 Task: Send an email with the signature Hope Brown with the subject Congratulations on a promotion and the message Please let us know if you need any assistance with the travel arrangements. from softage.8@softage.net to softage.1@softage.net and move the email from Sent Items to the folder Grocery lists
Action: Mouse moved to (63, 143)
Screenshot: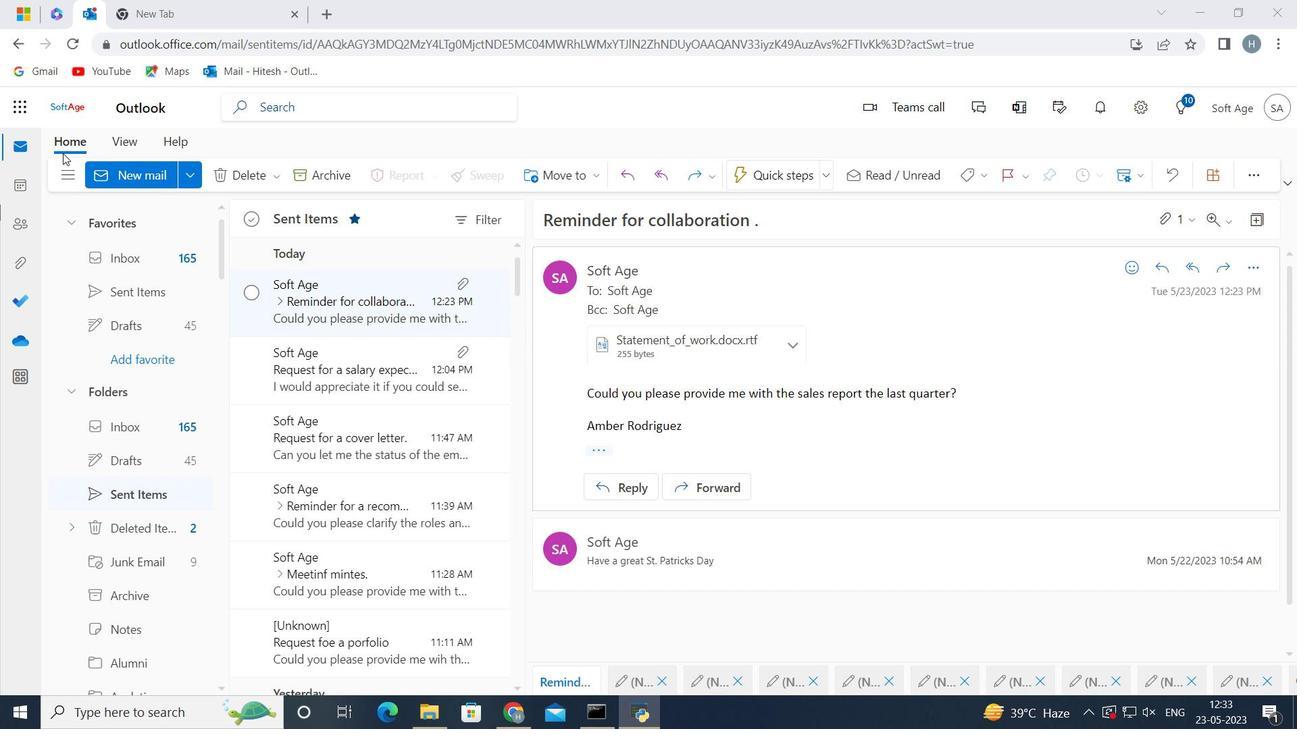 
Action: Mouse pressed left at (63, 143)
Screenshot: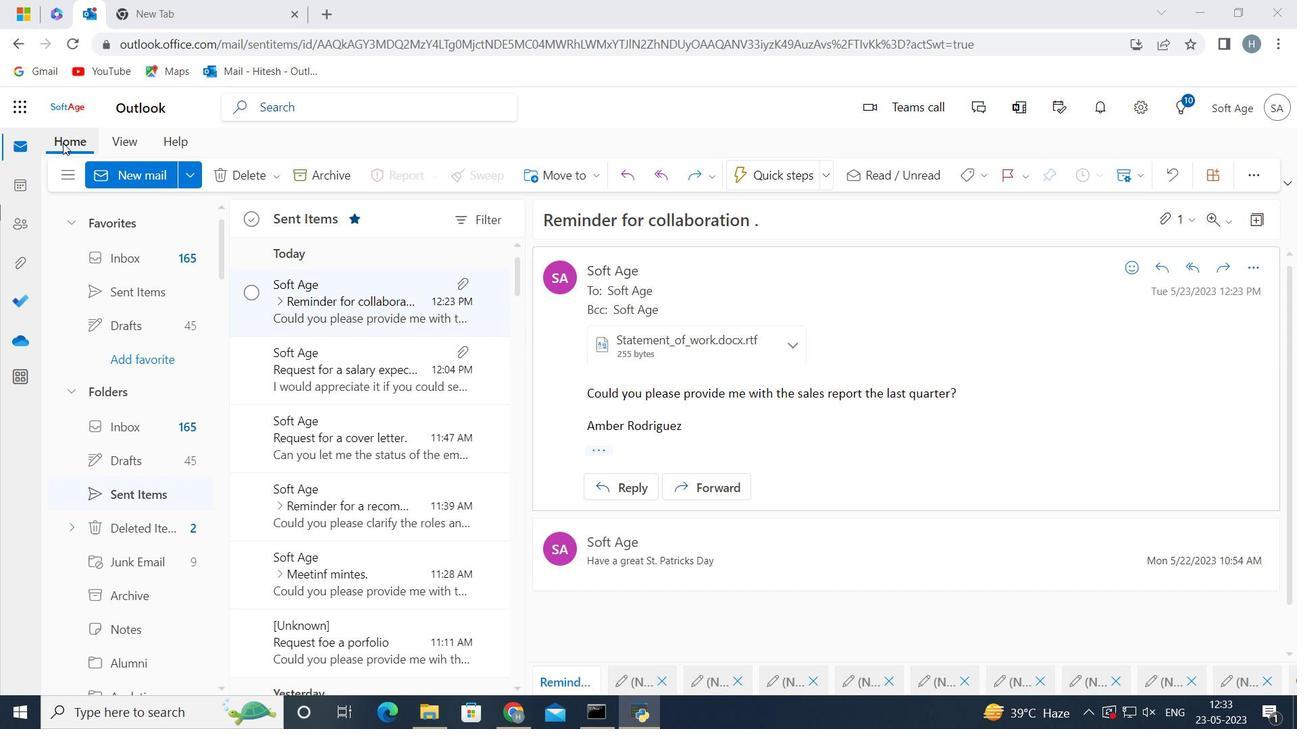 
Action: Mouse moved to (137, 176)
Screenshot: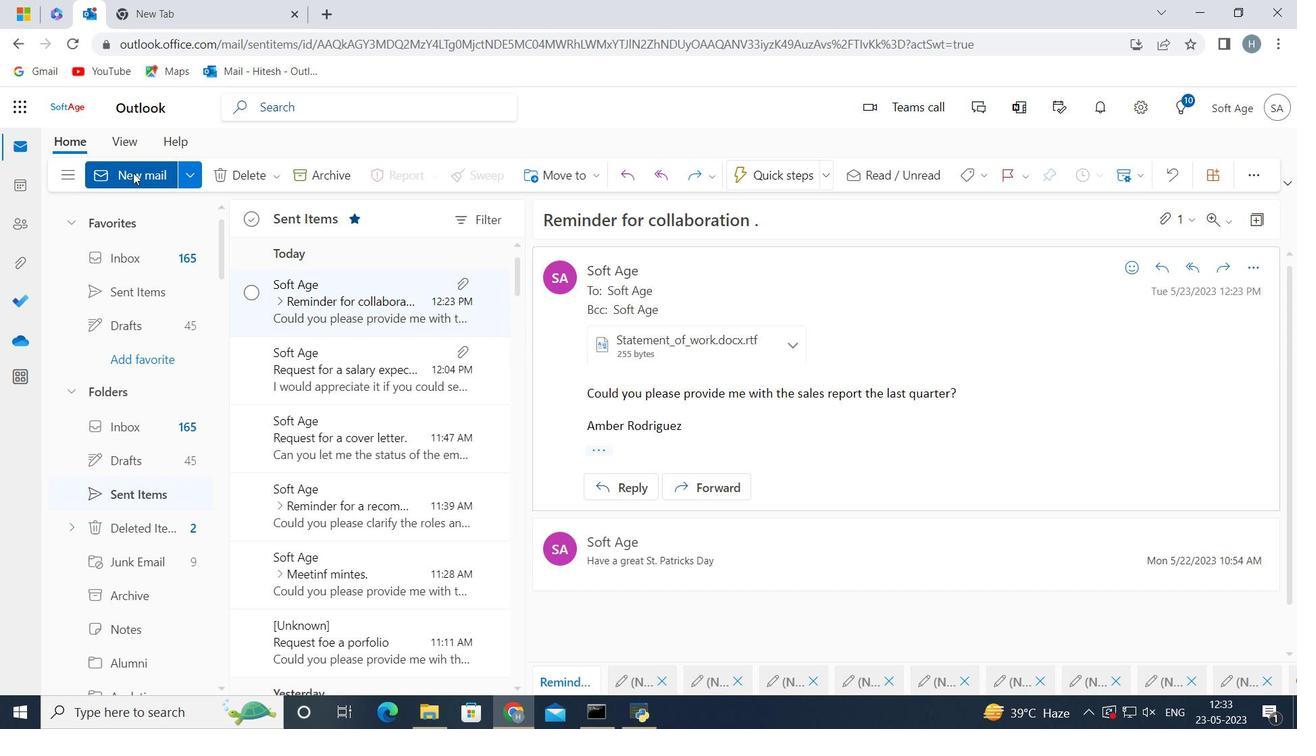 
Action: Mouse pressed left at (137, 176)
Screenshot: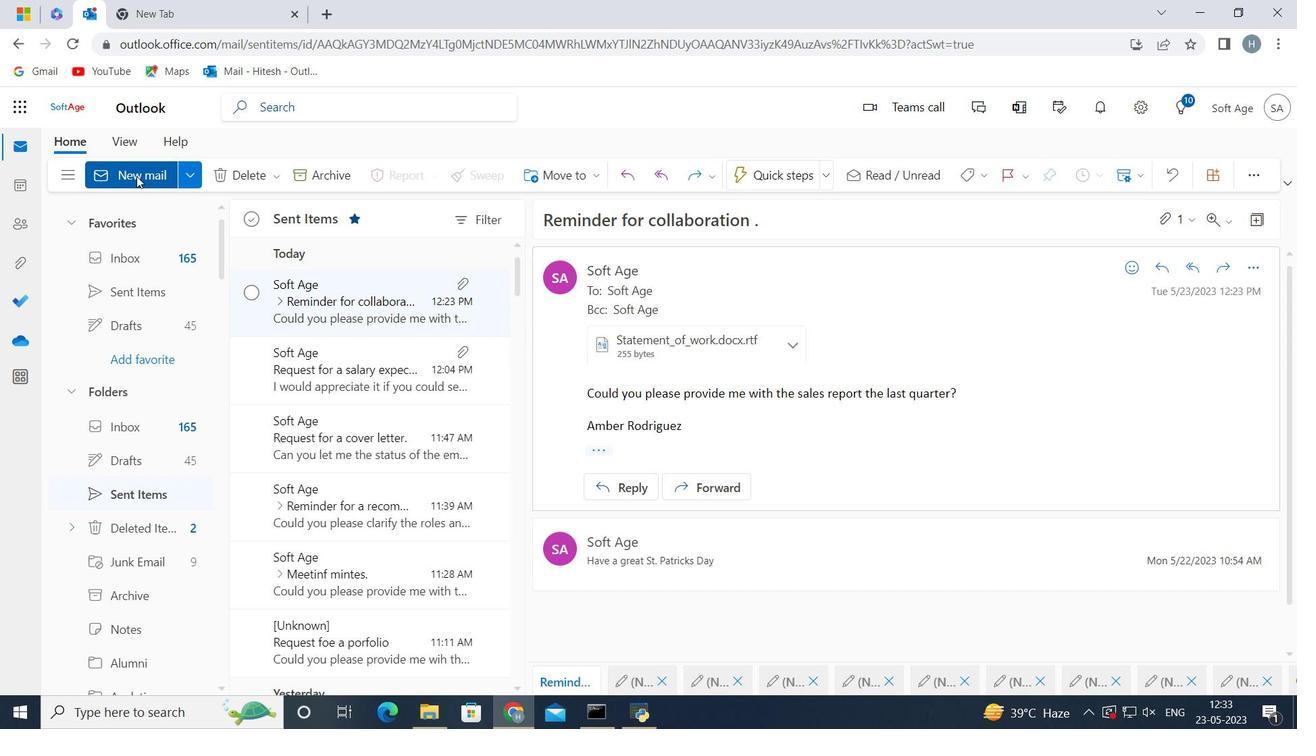 
Action: Mouse moved to (1046, 183)
Screenshot: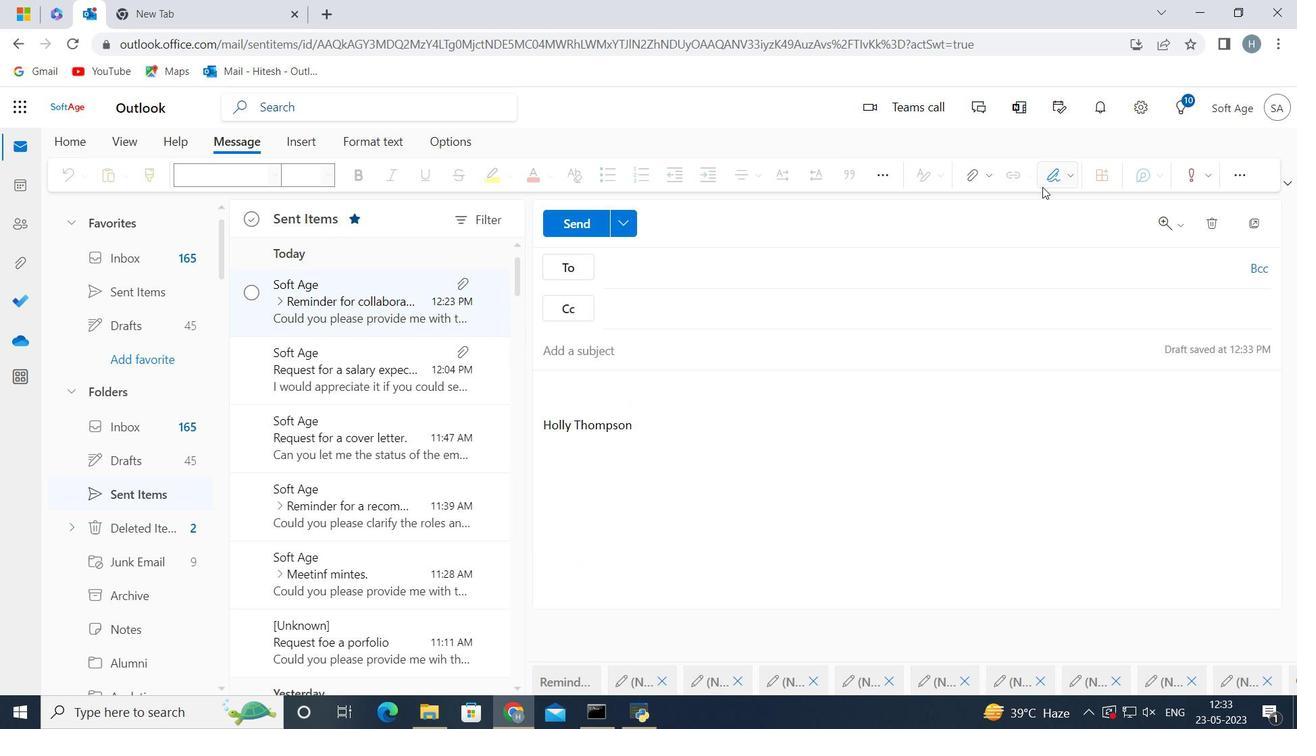 
Action: Mouse pressed left at (1046, 183)
Screenshot: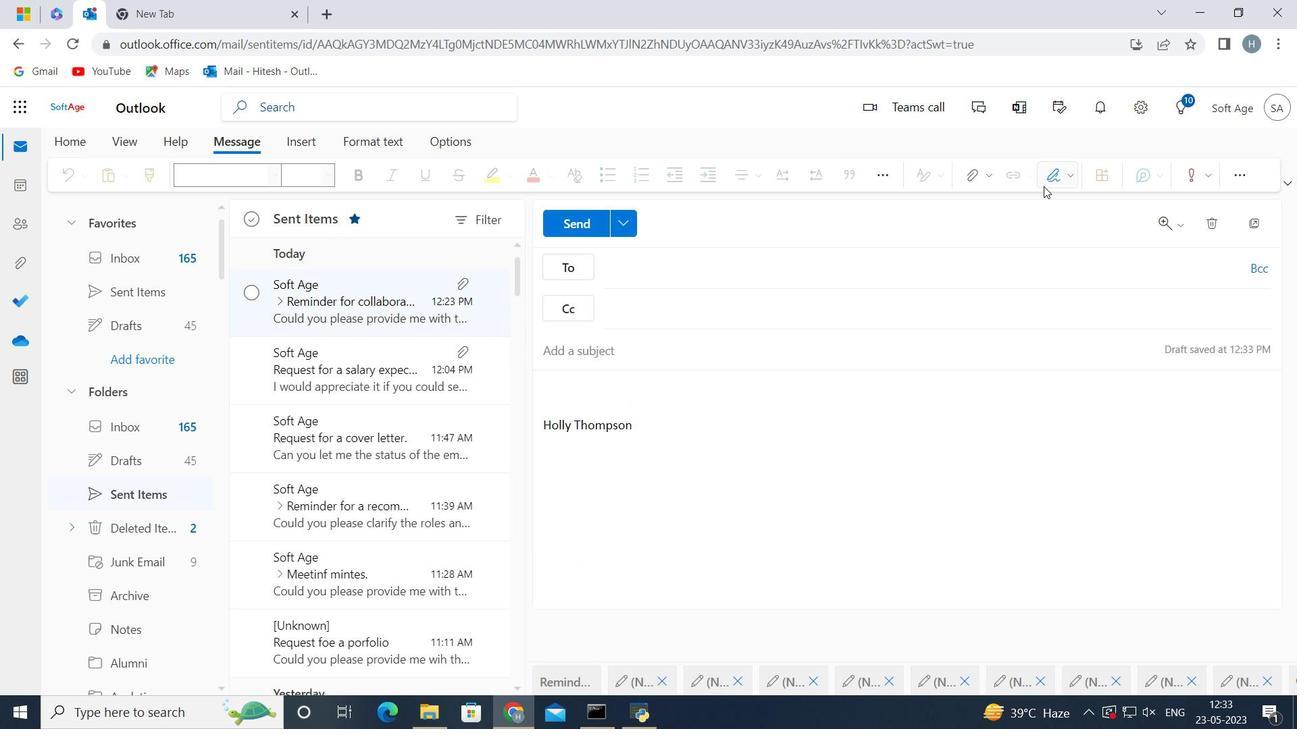 
Action: Mouse moved to (990, 243)
Screenshot: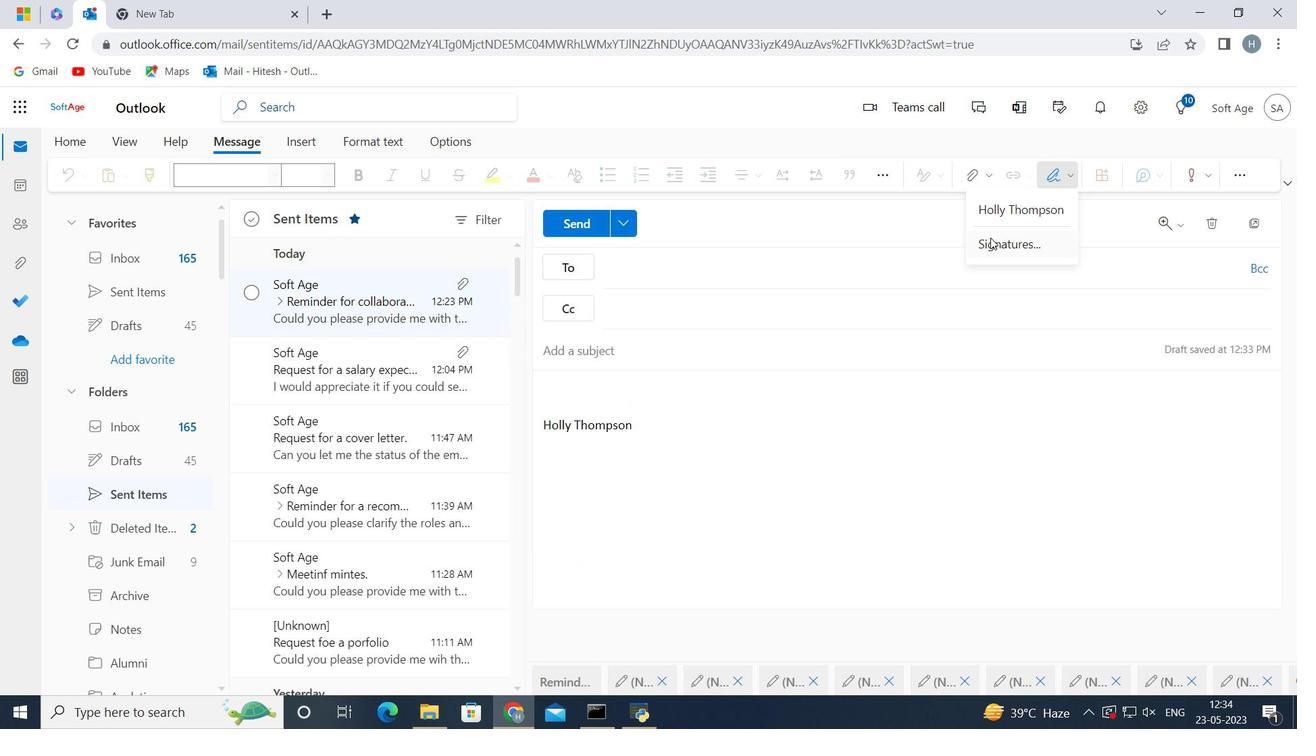 
Action: Mouse pressed left at (990, 243)
Screenshot: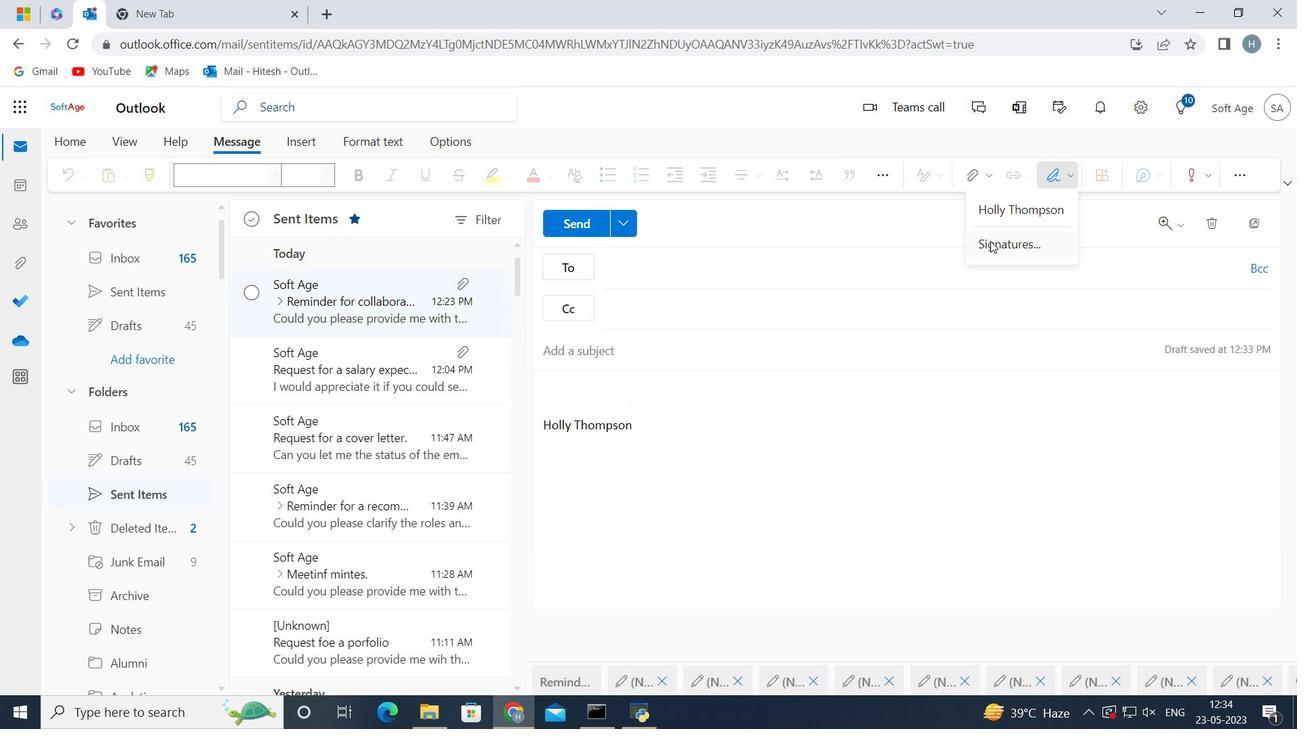 
Action: Mouse moved to (966, 314)
Screenshot: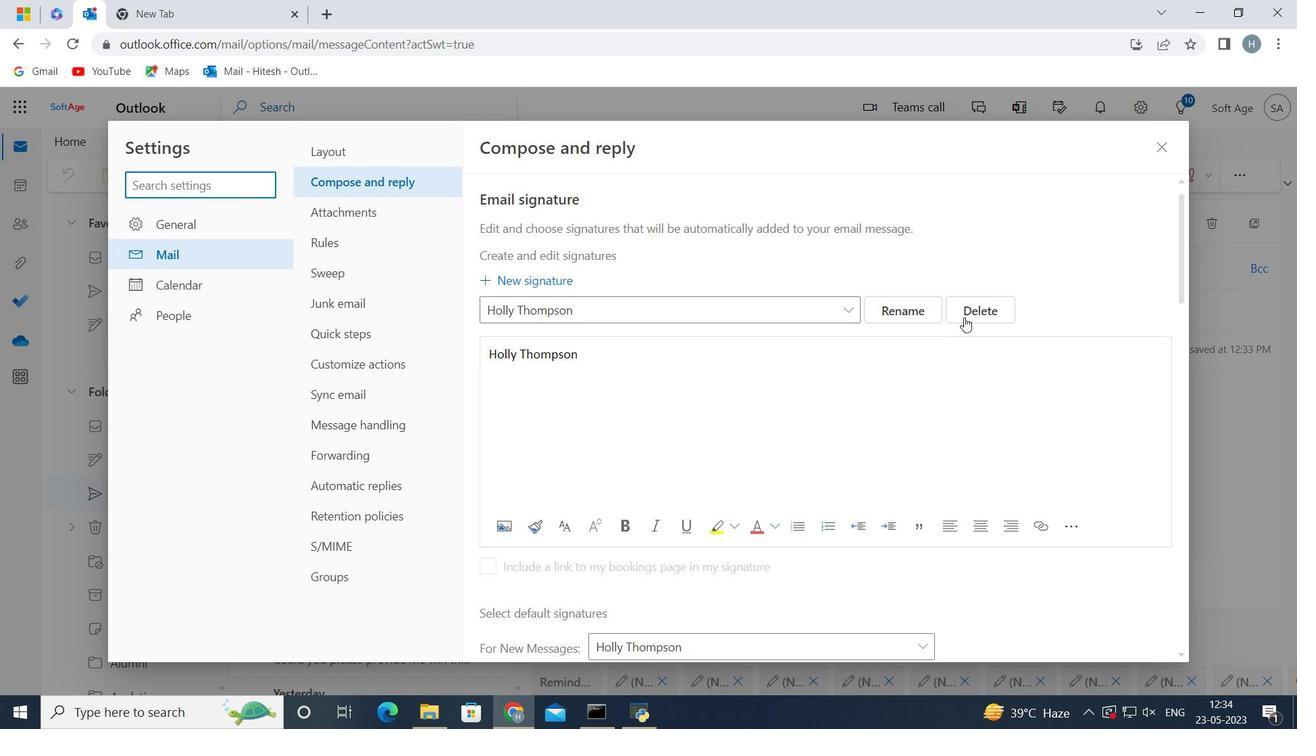 
Action: Mouse pressed left at (966, 314)
Screenshot: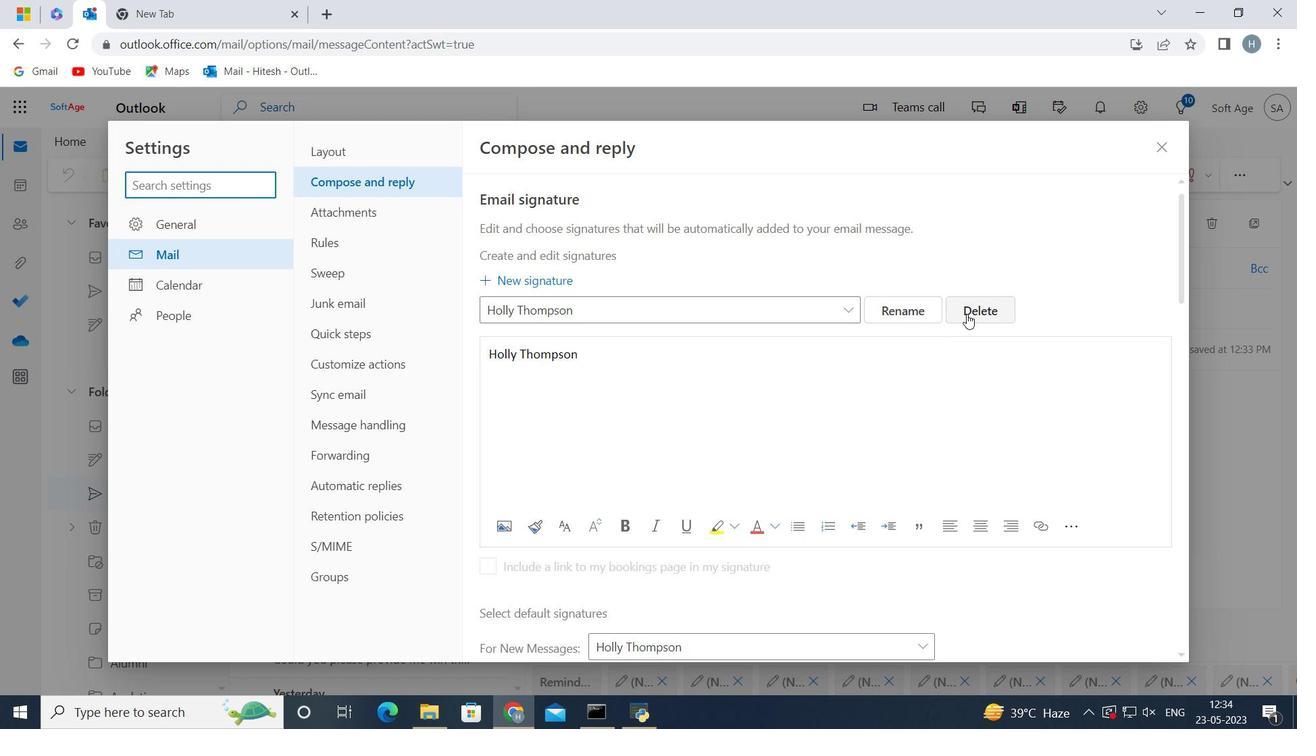 
Action: Mouse moved to (861, 308)
Screenshot: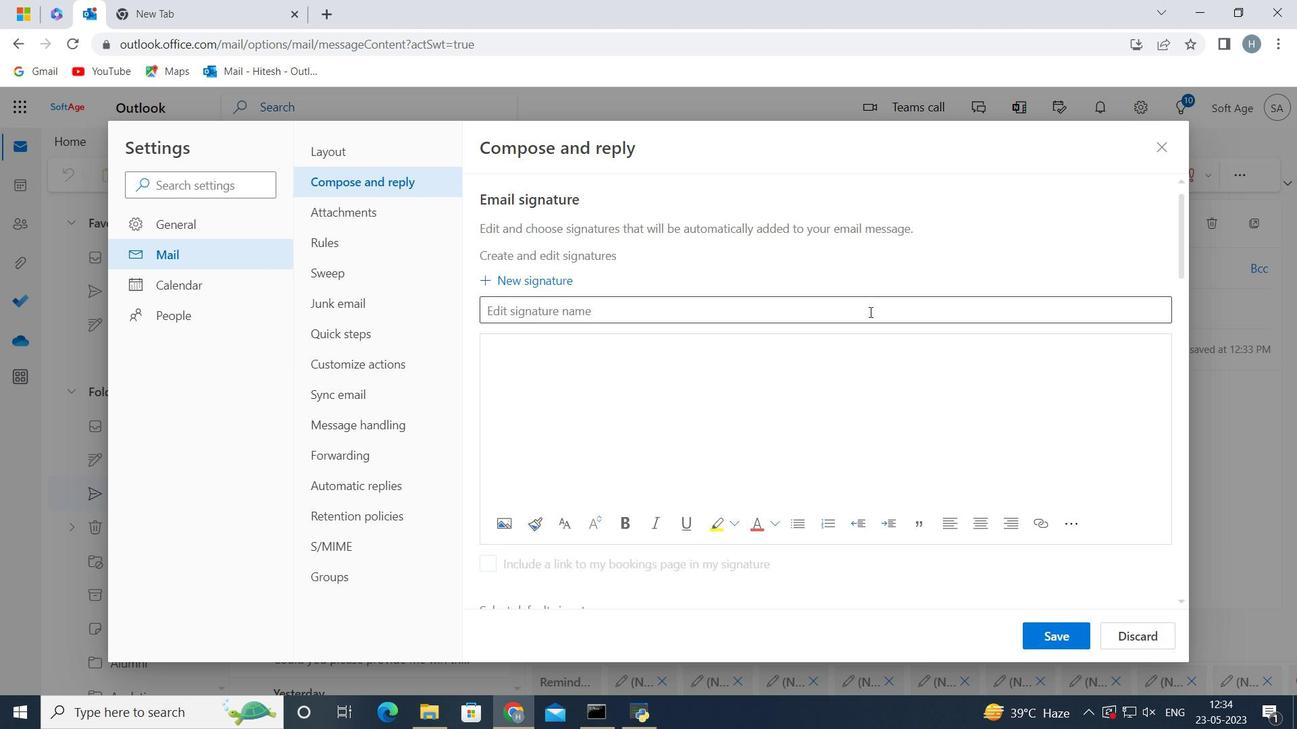 
Action: Mouse pressed left at (861, 308)
Screenshot: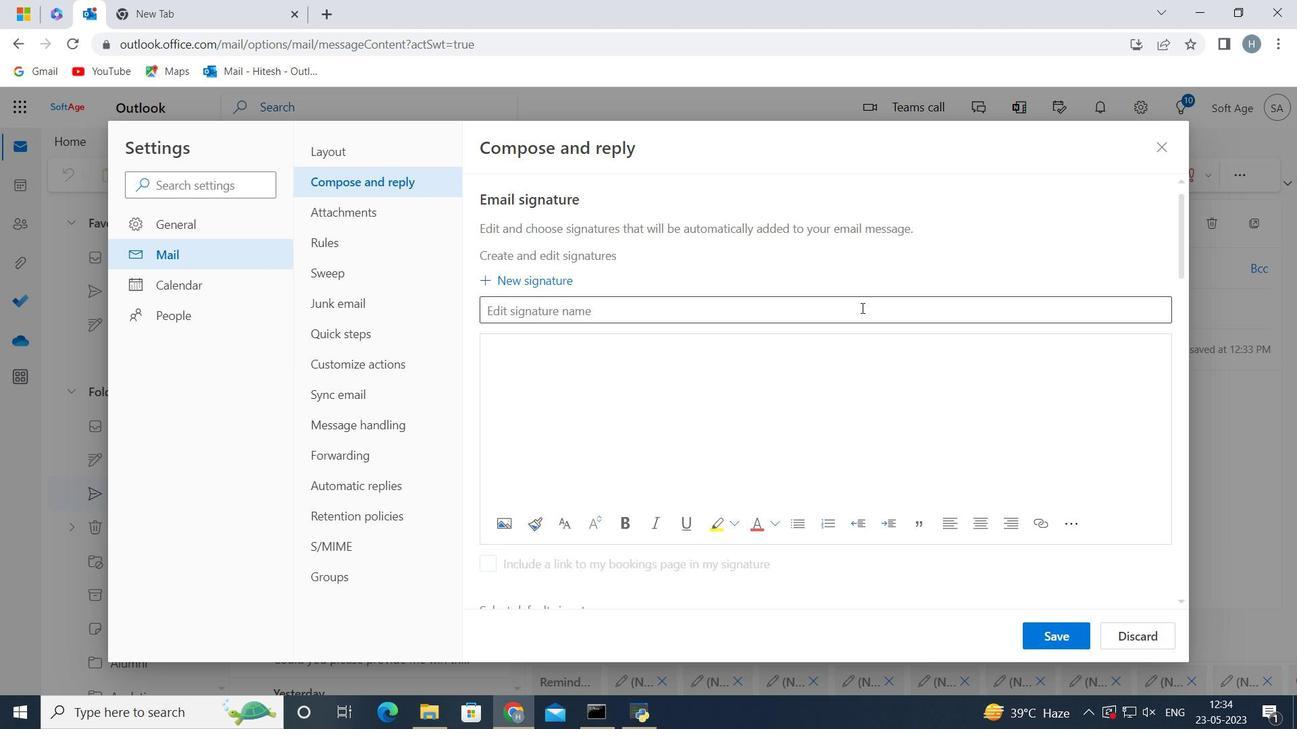 
Action: Key pressed <Key.shift><Key.shift>Hope<Key.space><Key.shift><Key.shift>BROWN<Key.space>
Screenshot: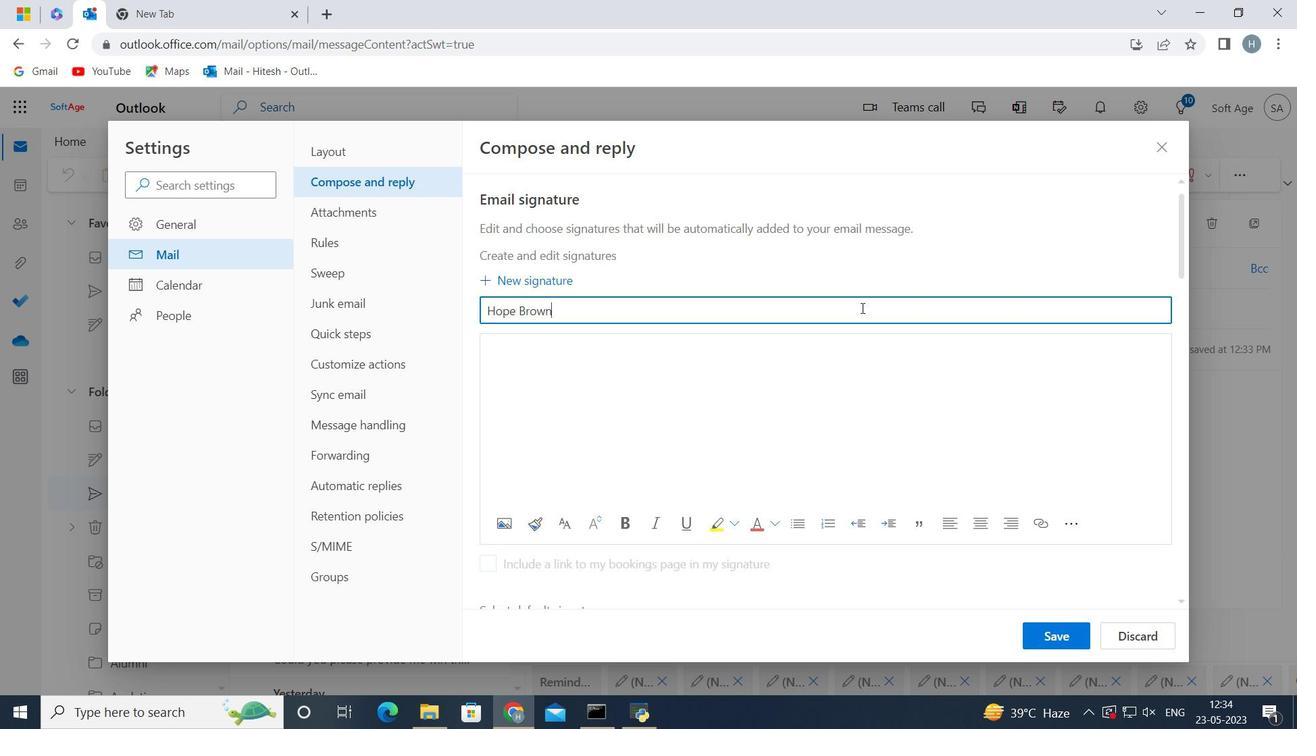 
Action: Mouse moved to (454, 375)
Screenshot: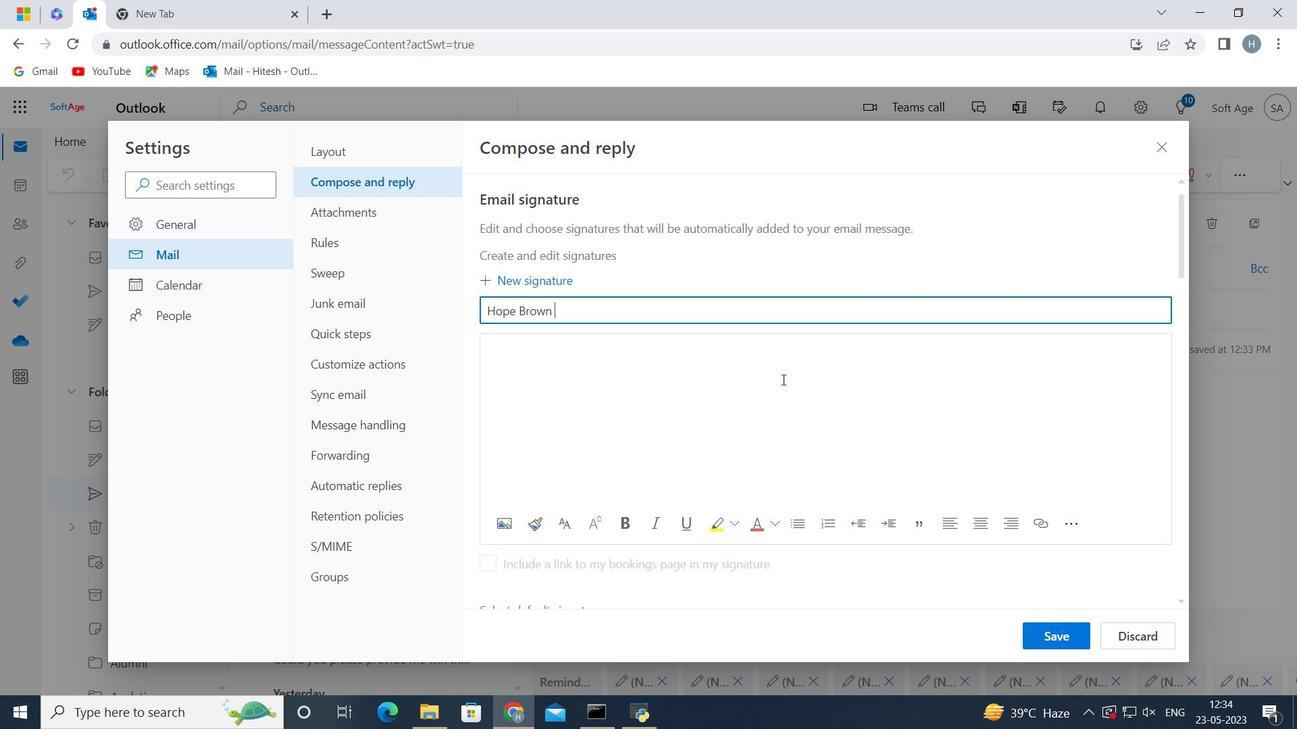 
Action: Mouse pressed left at (454, 375)
Screenshot: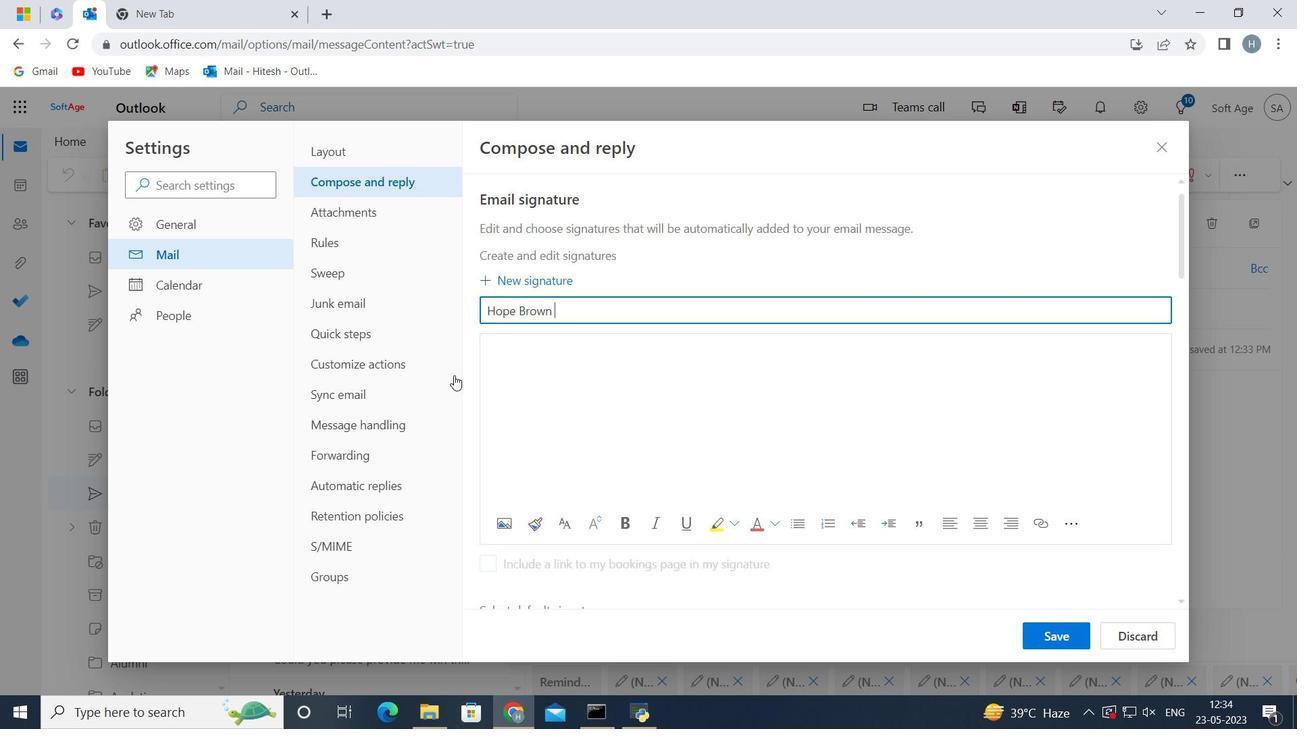 
Action: Mouse moved to (549, 368)
Screenshot: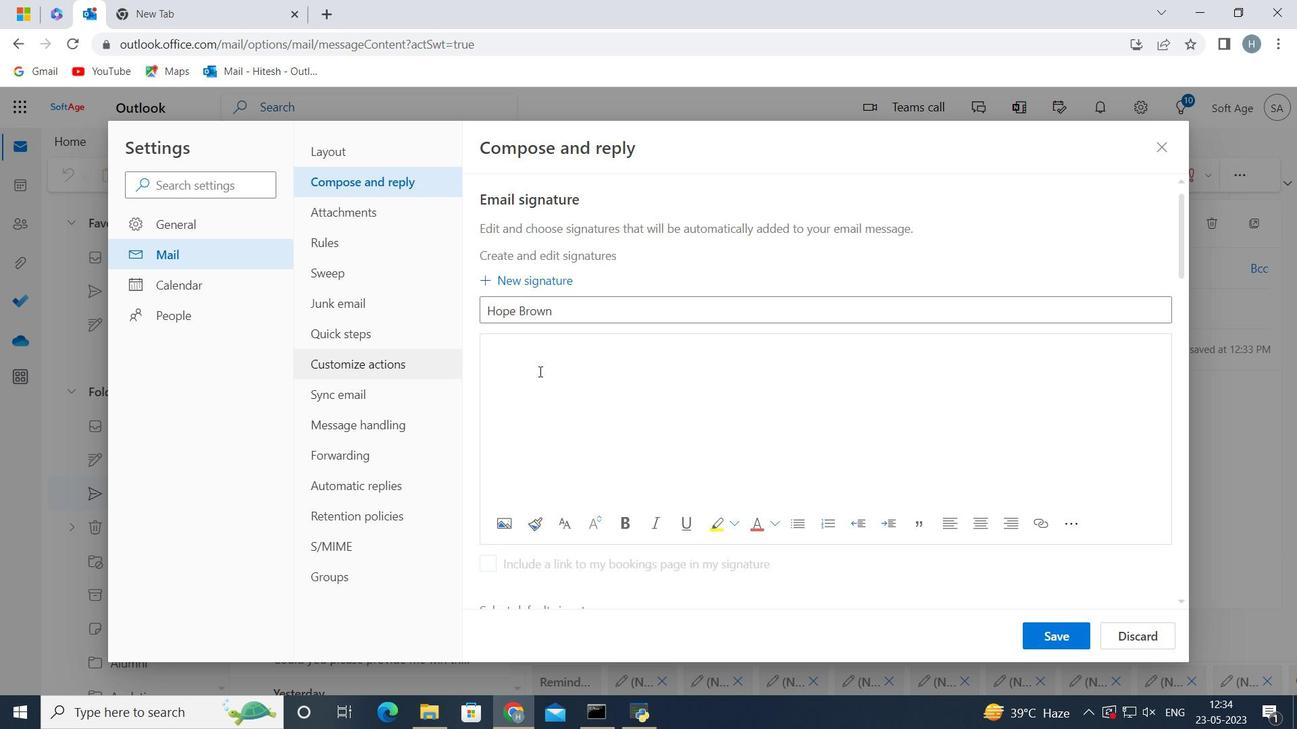 
Action: Mouse pressed left at (549, 368)
Screenshot: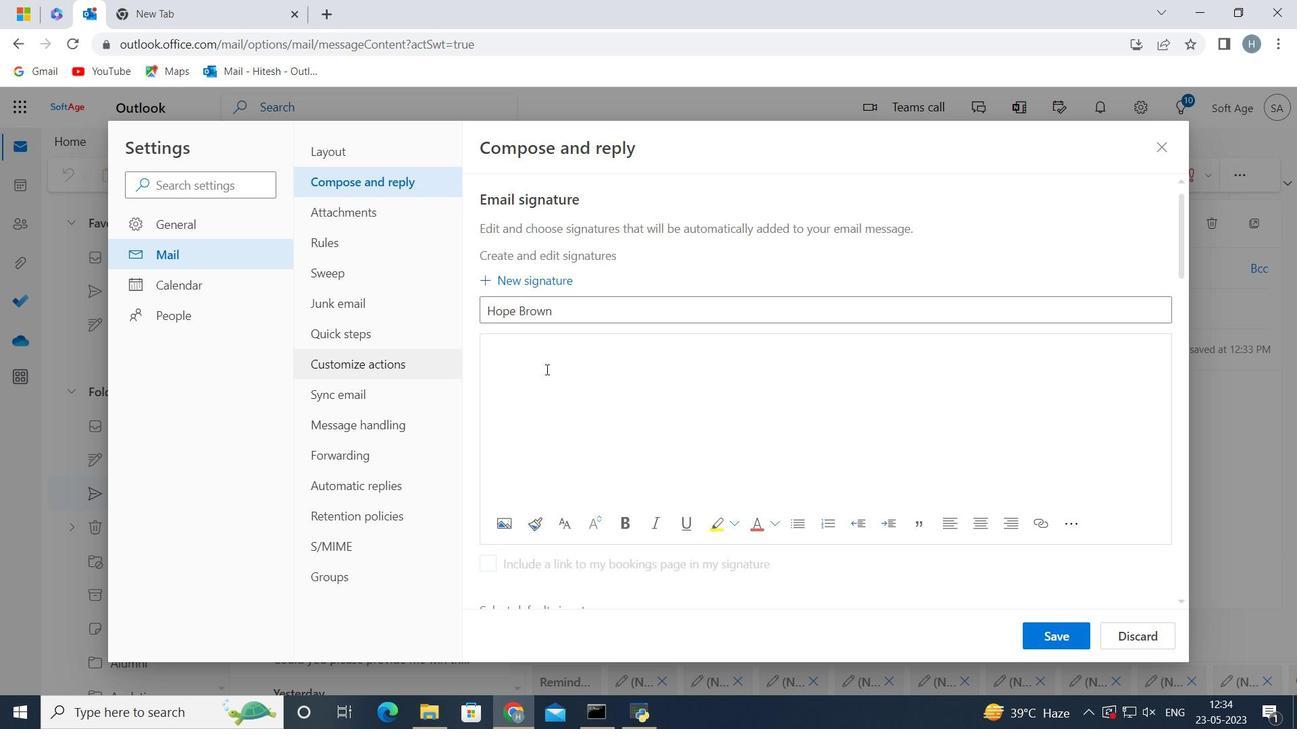 
Action: Mouse moved to (731, 445)
Screenshot: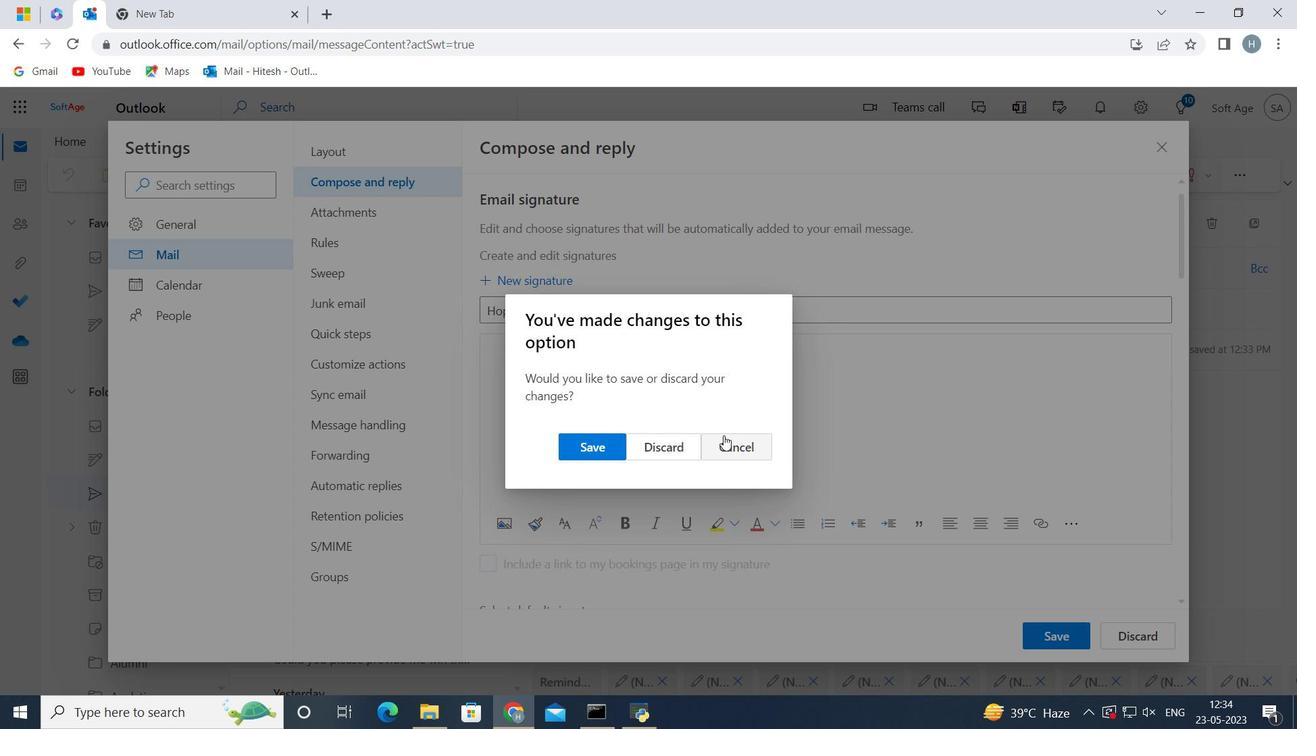 
Action: Mouse pressed left at (731, 445)
Screenshot: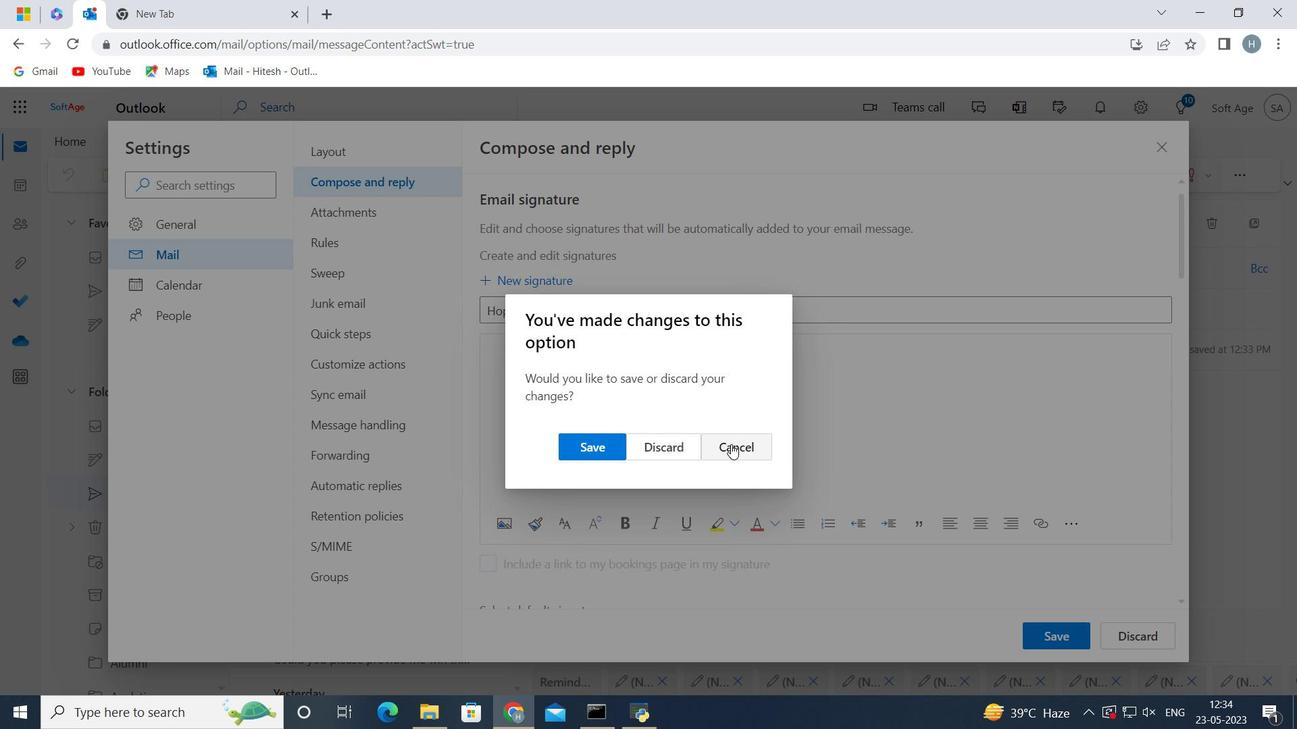 
Action: Mouse moved to (652, 383)
Screenshot: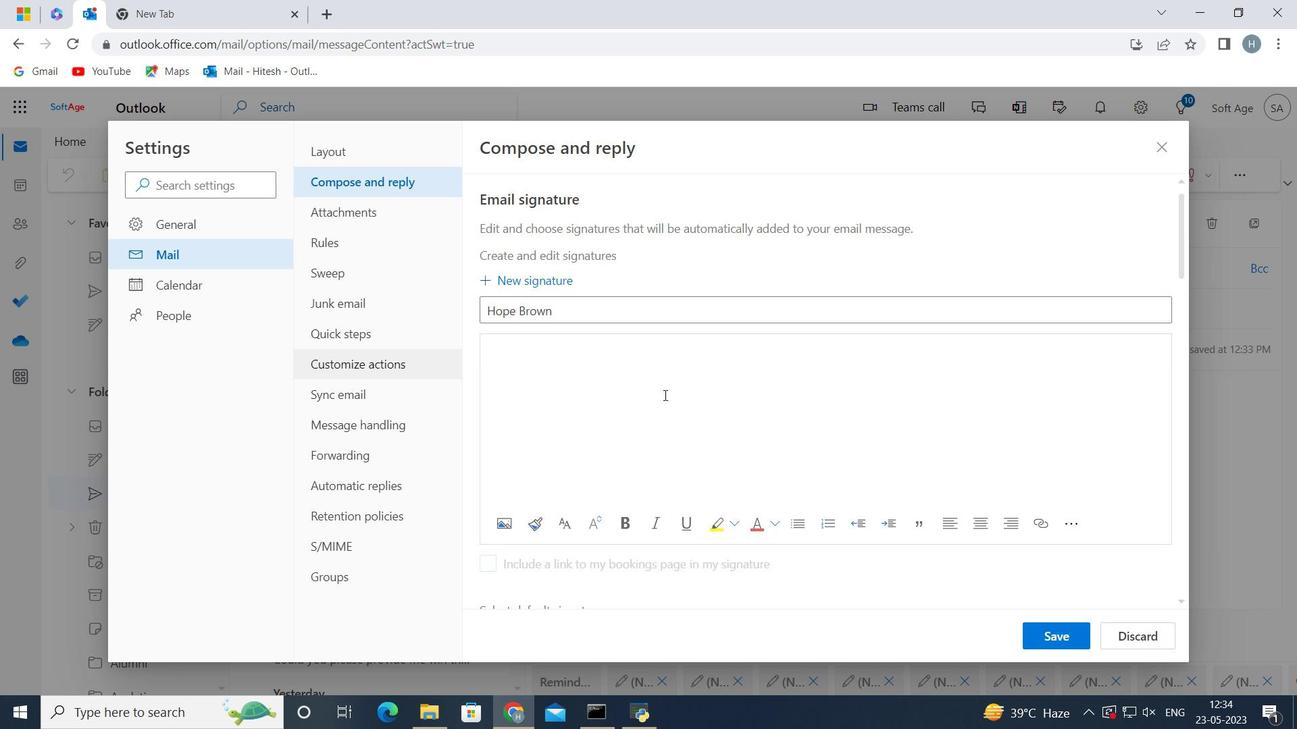 
Action: Mouse pressed left at (652, 383)
Screenshot: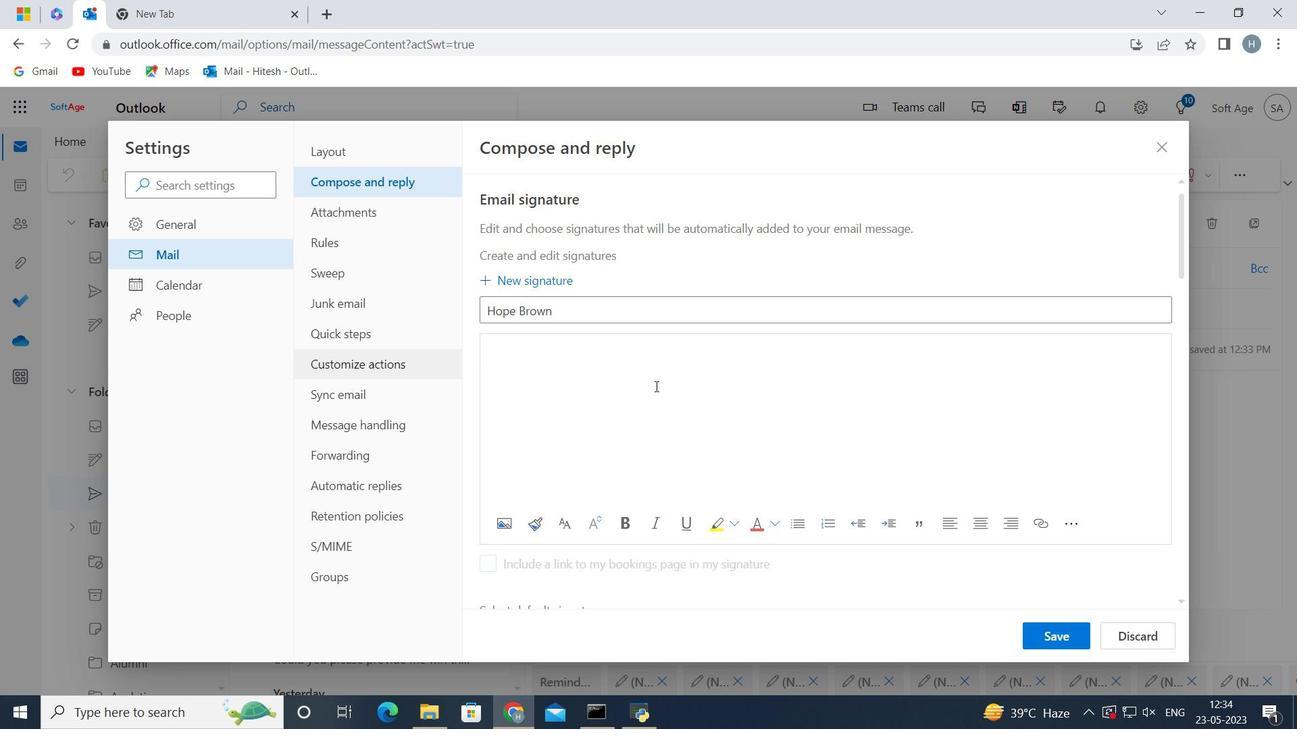 
Action: Key pressed <Key.shift>Hope<Key.space><Key.shift>Brown<Key.space>
Screenshot: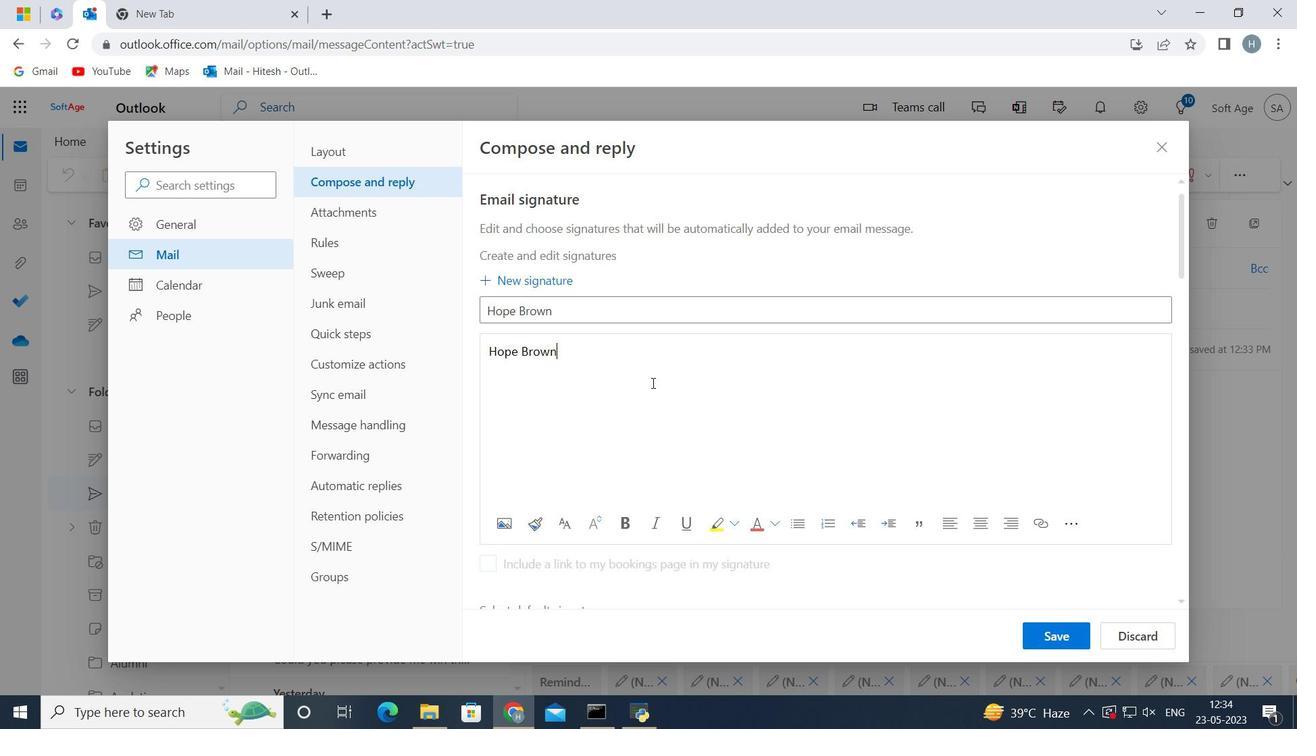 
Action: Mouse moved to (1048, 633)
Screenshot: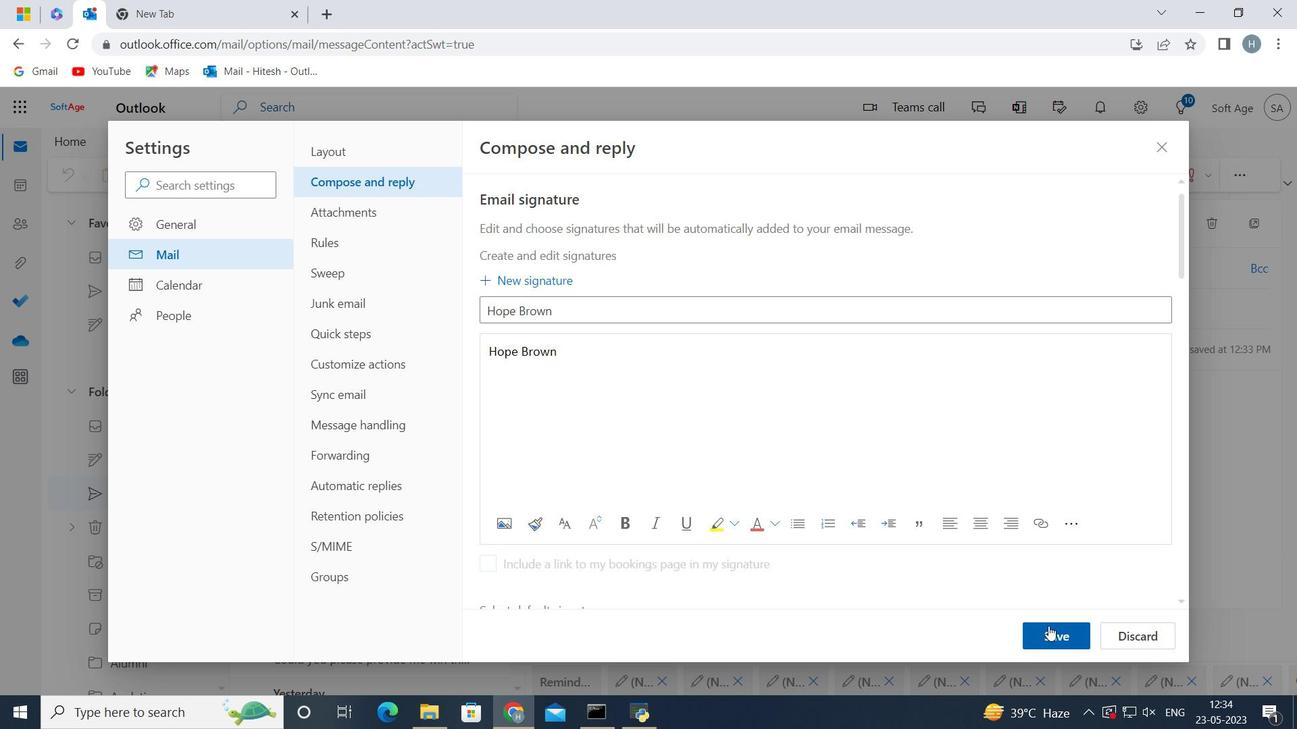 
Action: Mouse pressed left at (1048, 633)
Screenshot: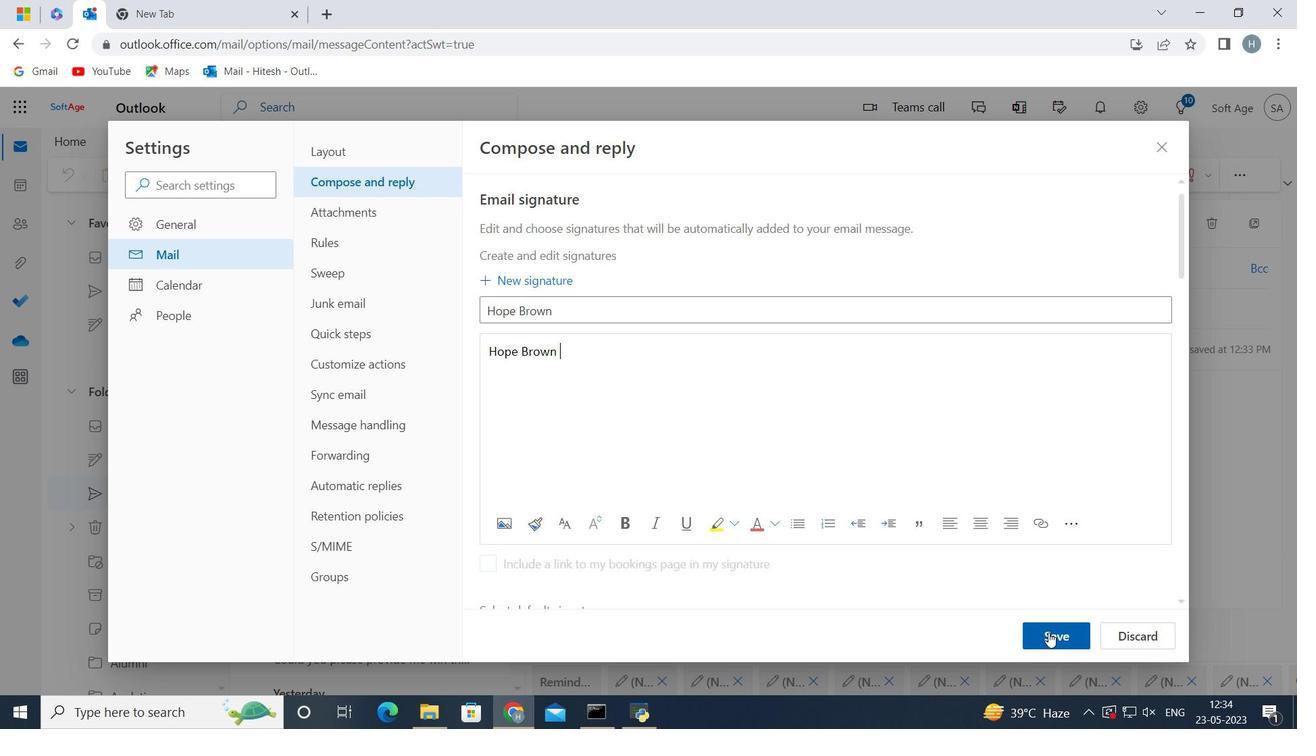 
Action: Mouse moved to (884, 362)
Screenshot: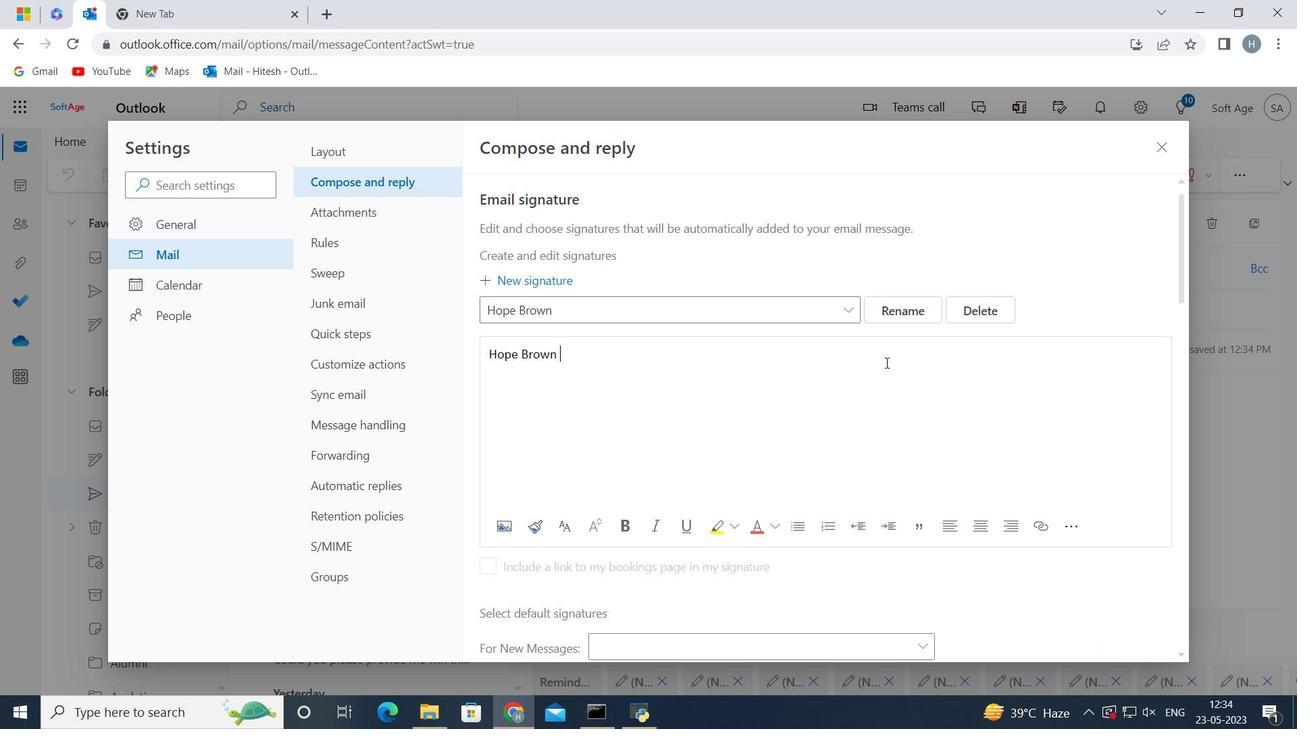 
Action: Mouse scrolled (884, 362) with delta (0, 0)
Screenshot: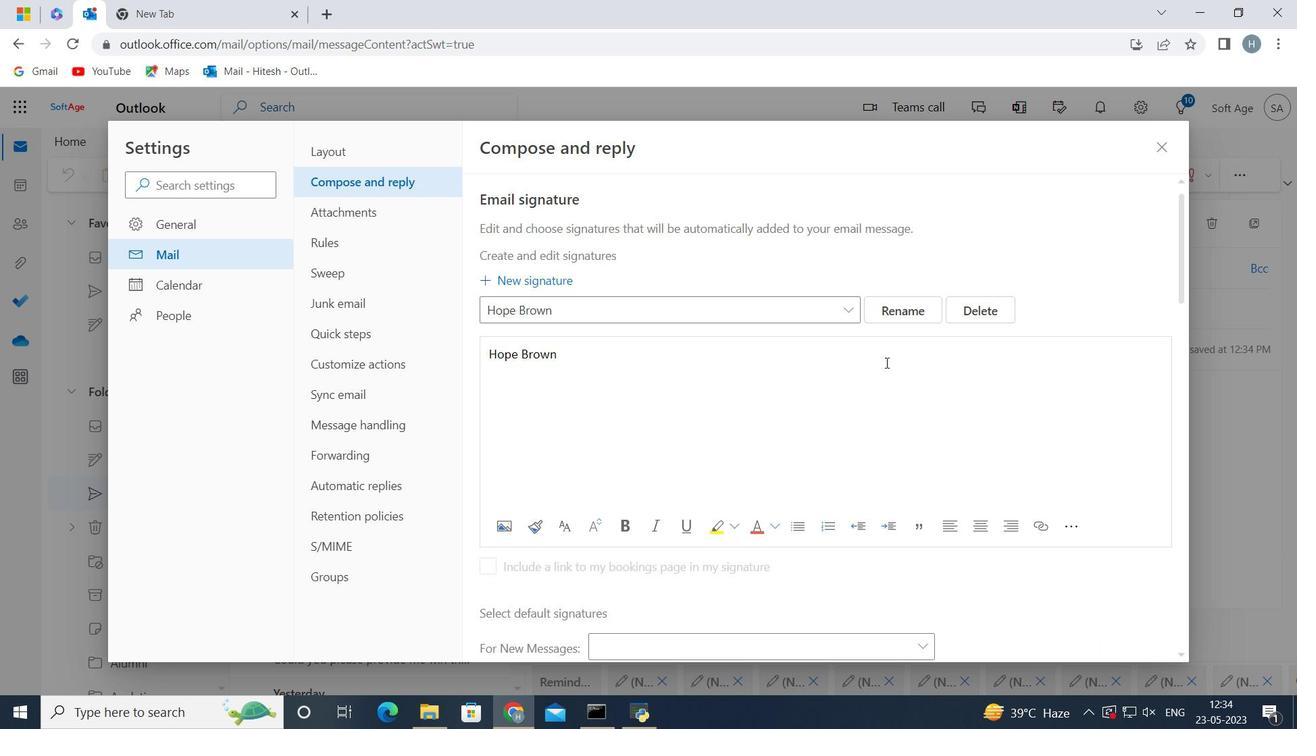 
Action: Mouse scrolled (884, 362) with delta (0, 0)
Screenshot: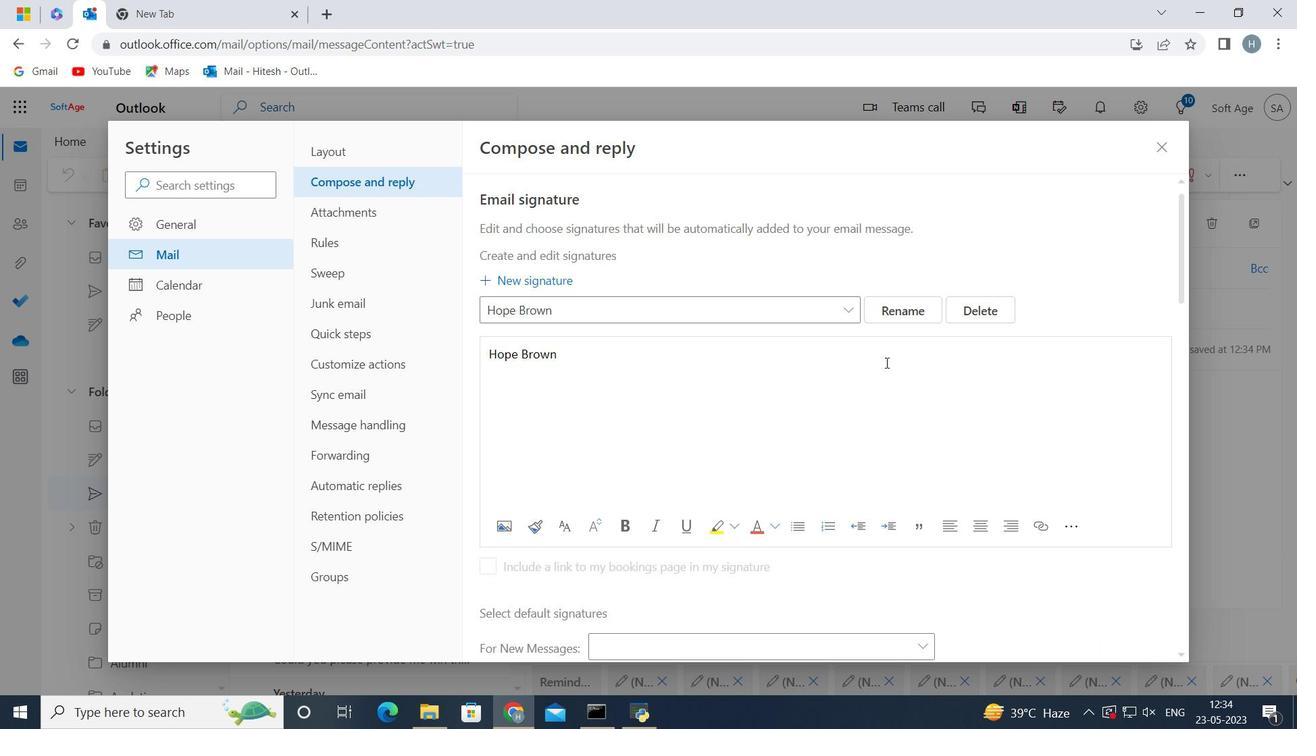 
Action: Mouse scrolled (884, 362) with delta (0, 0)
Screenshot: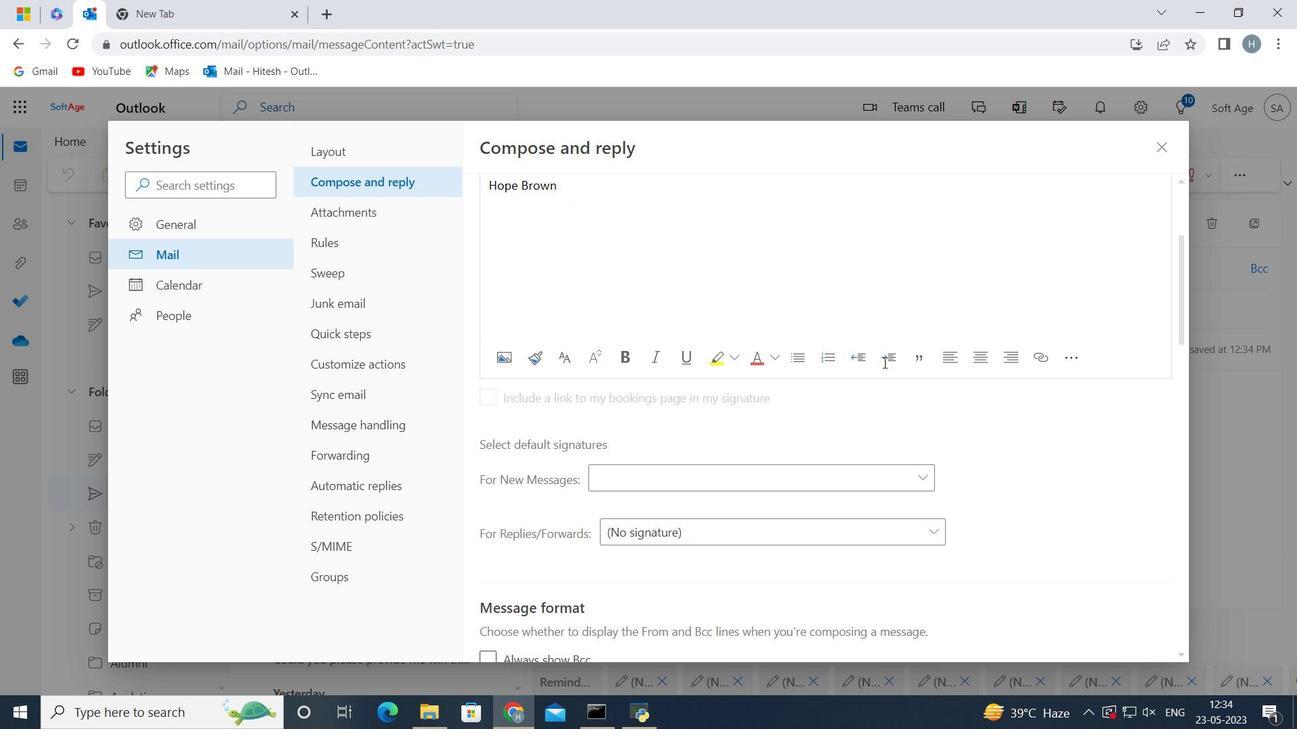 
Action: Mouse moved to (880, 382)
Screenshot: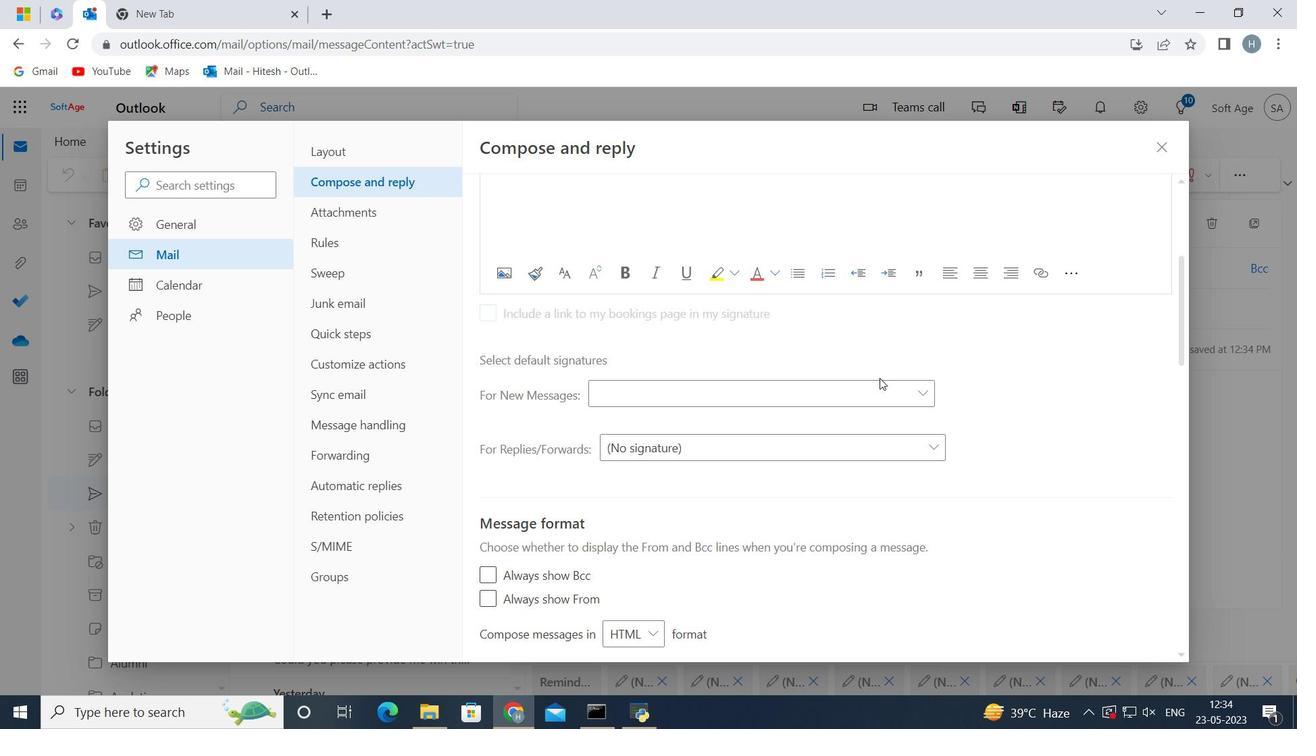 
Action: Mouse pressed left at (880, 382)
Screenshot: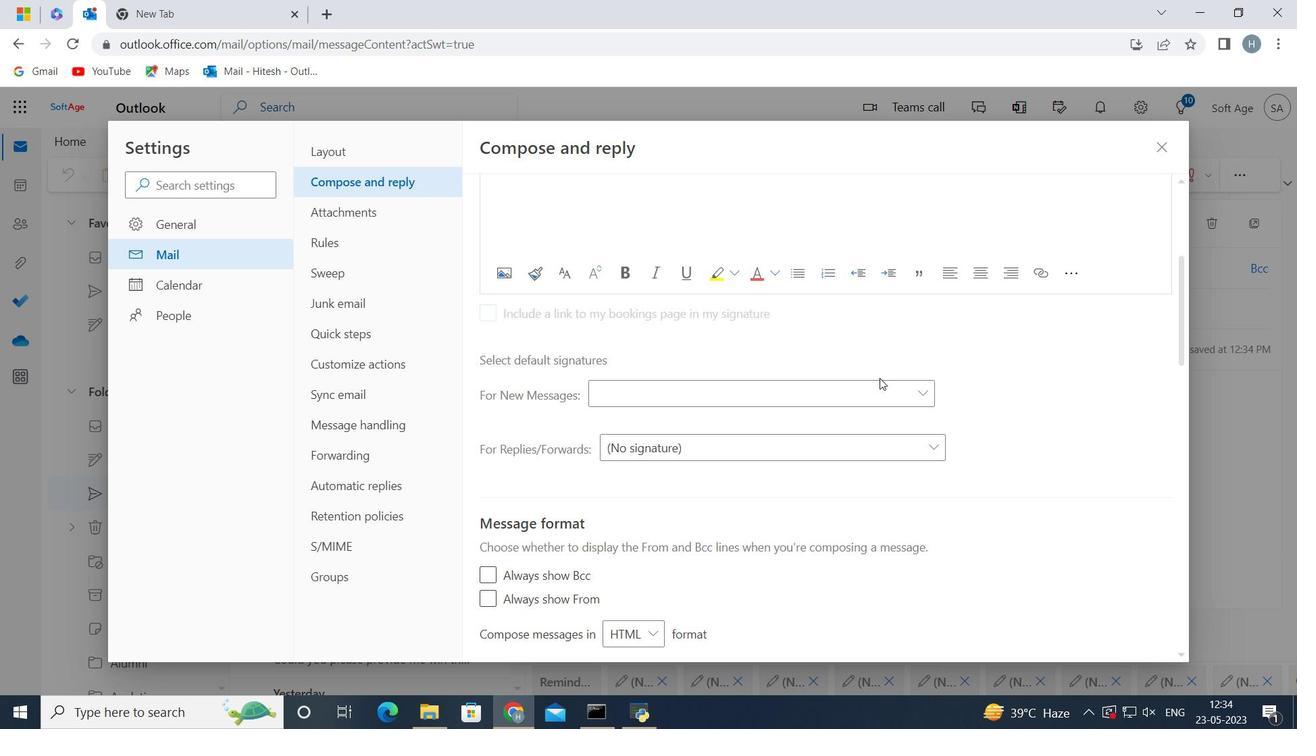 
Action: Mouse moved to (861, 437)
Screenshot: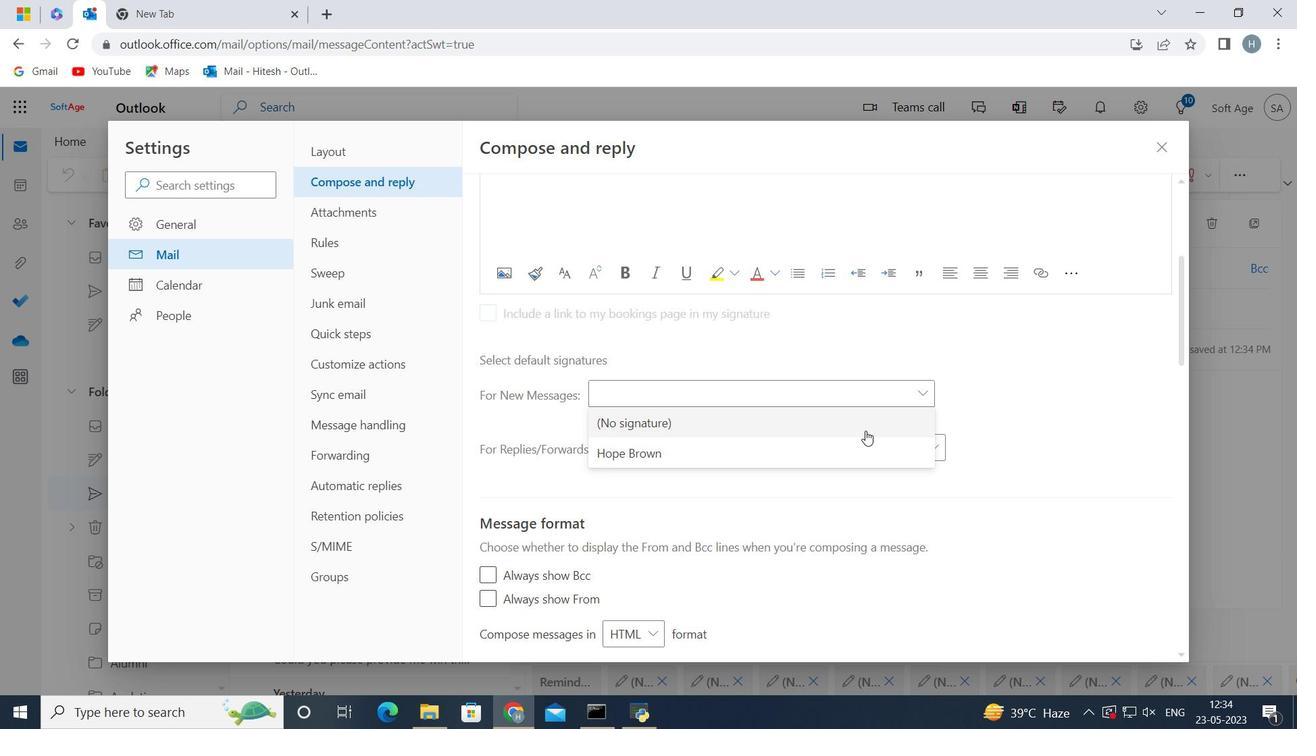 
Action: Mouse pressed left at (861, 437)
Screenshot: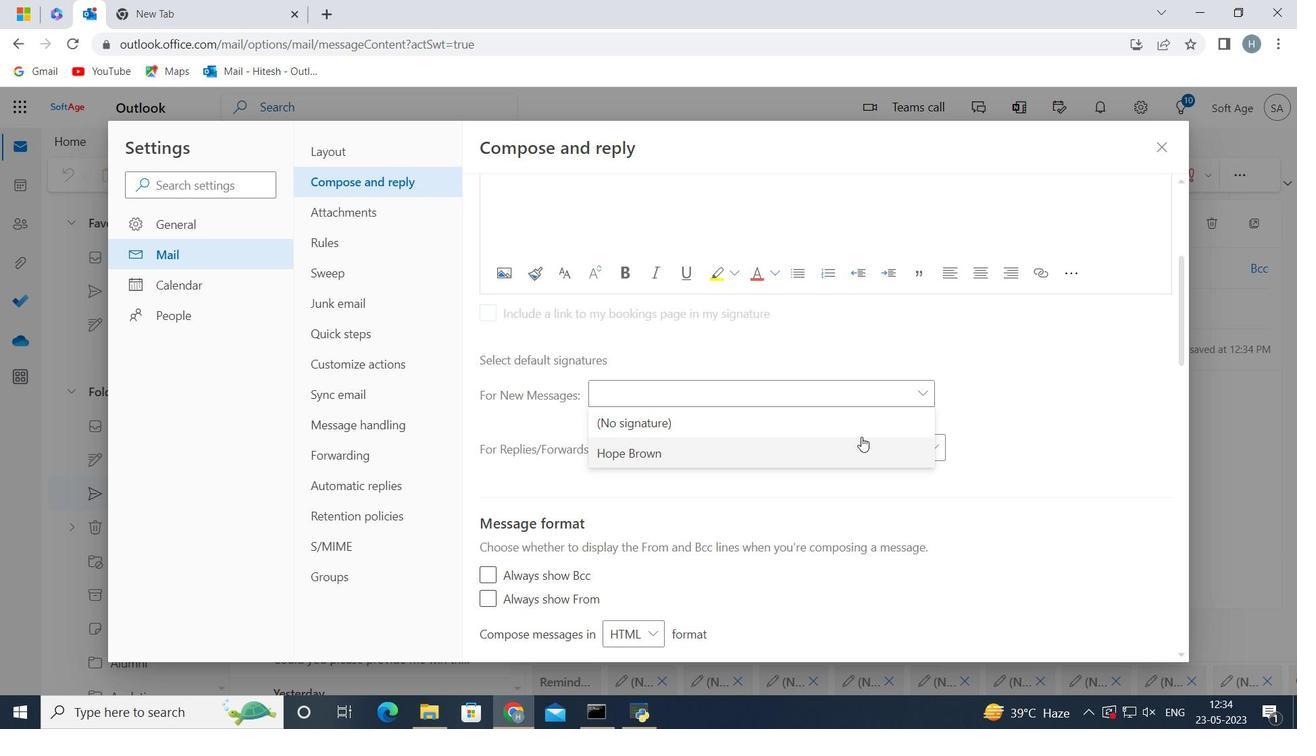 
Action: Mouse moved to (1048, 633)
Screenshot: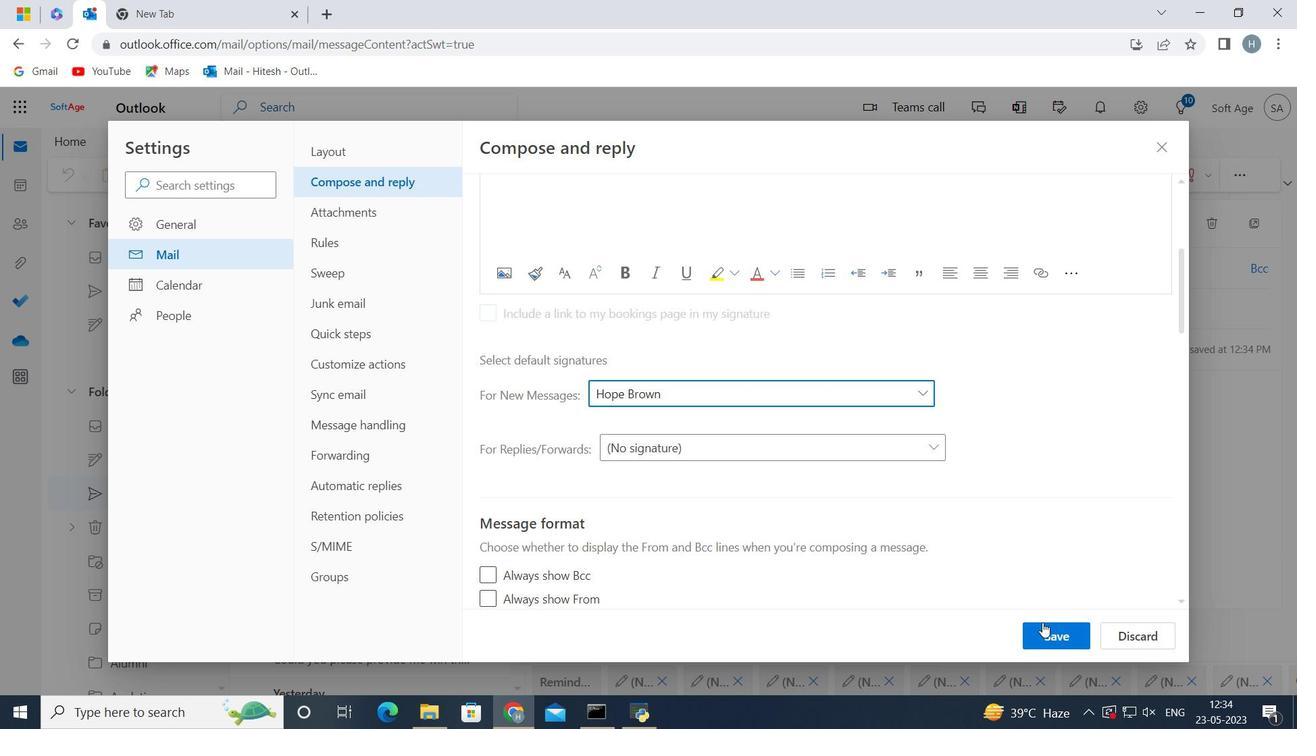 
Action: Mouse pressed left at (1048, 633)
Screenshot: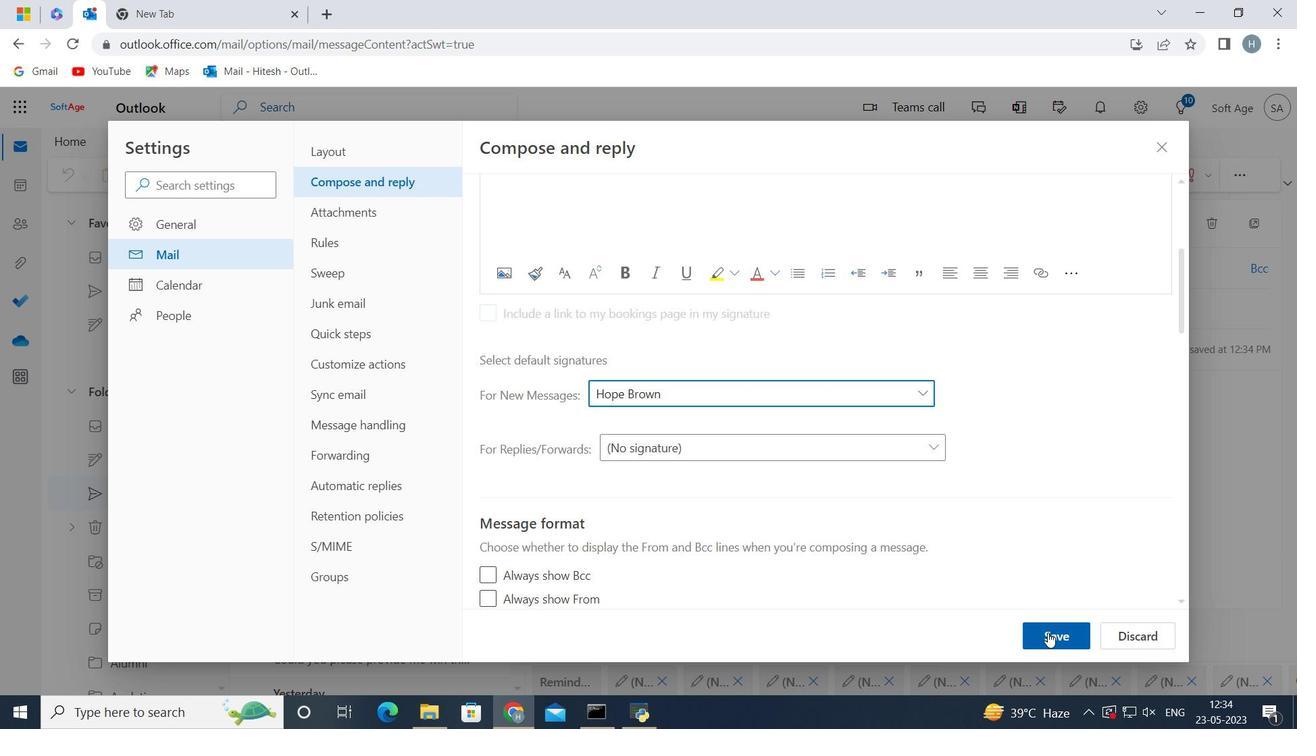 
Action: Mouse moved to (1162, 145)
Screenshot: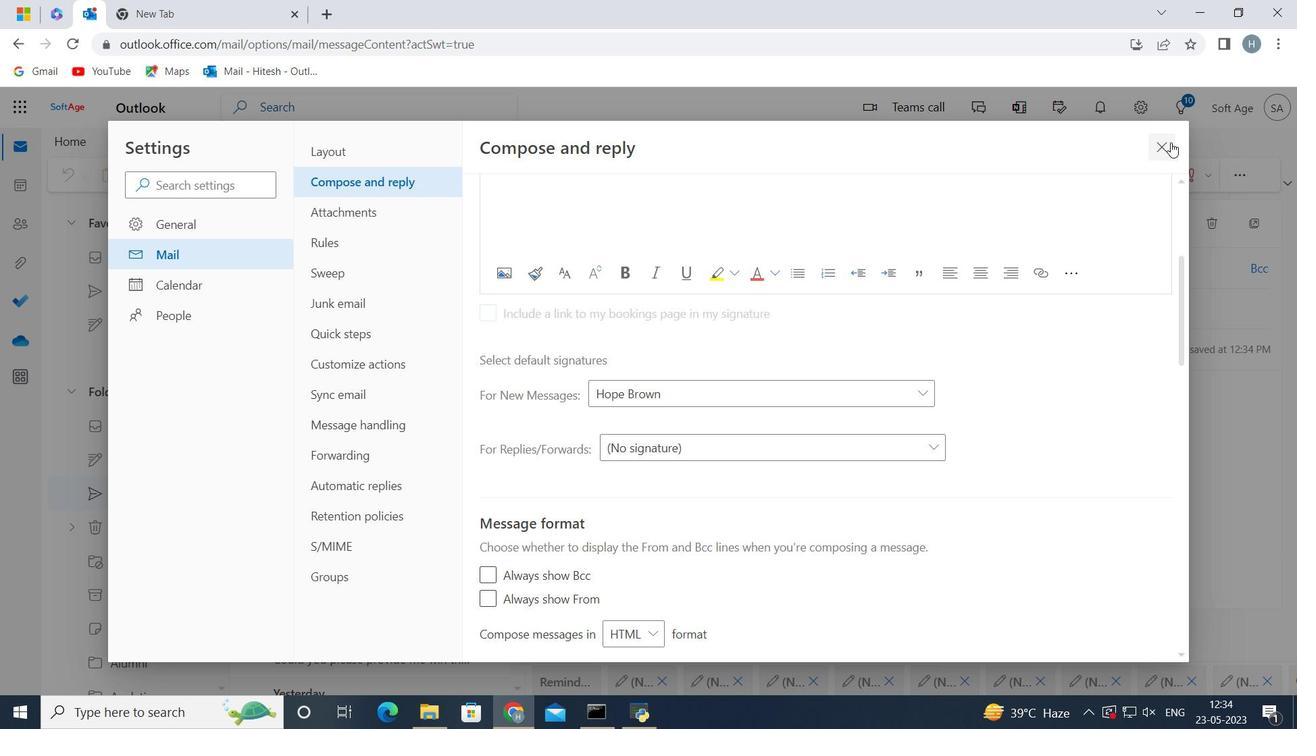 
Action: Mouse pressed left at (1162, 145)
Screenshot: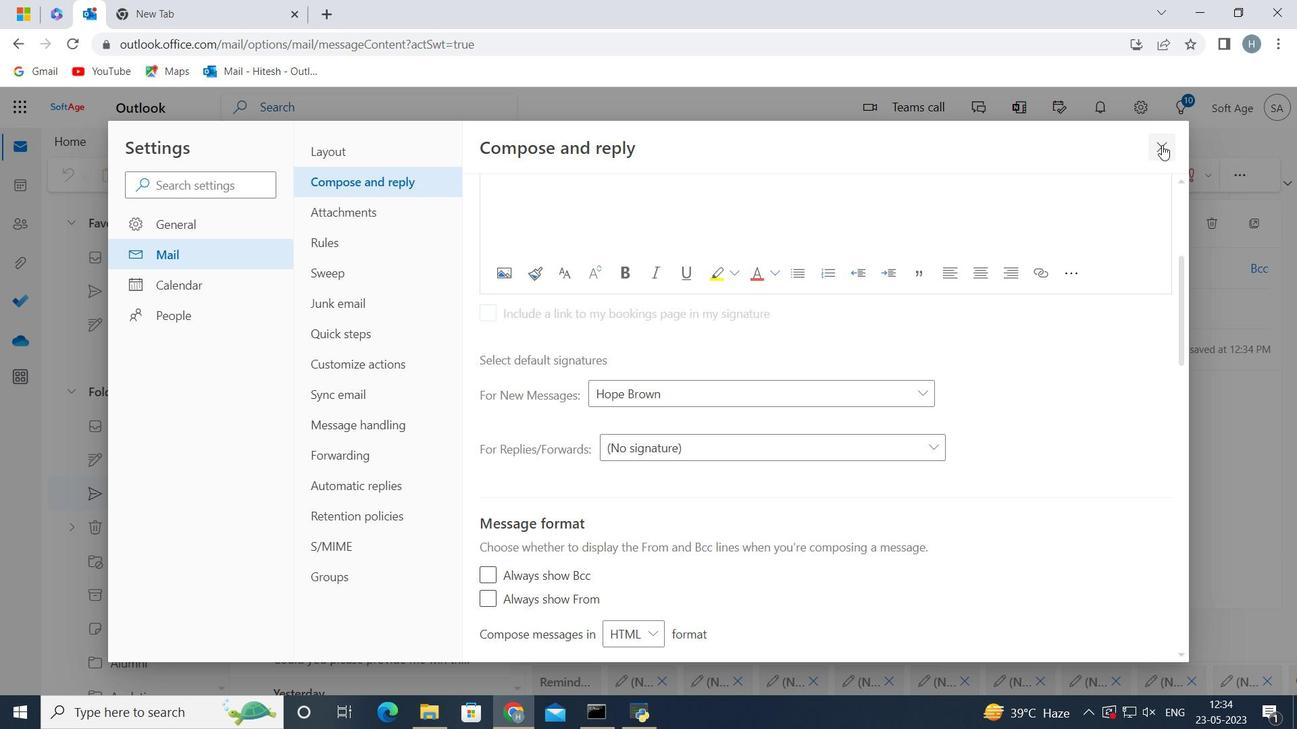 
Action: Mouse moved to (574, 351)
Screenshot: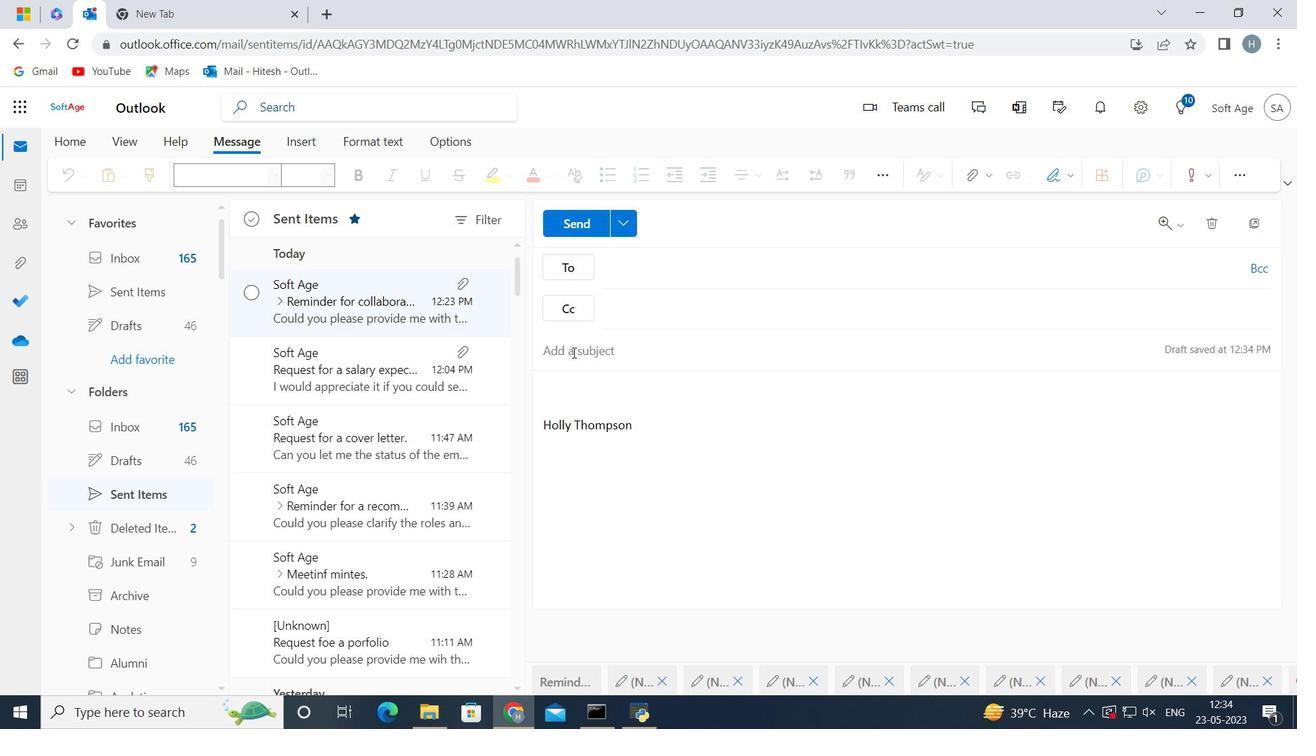 
Action: Mouse pressed left at (574, 351)
Screenshot: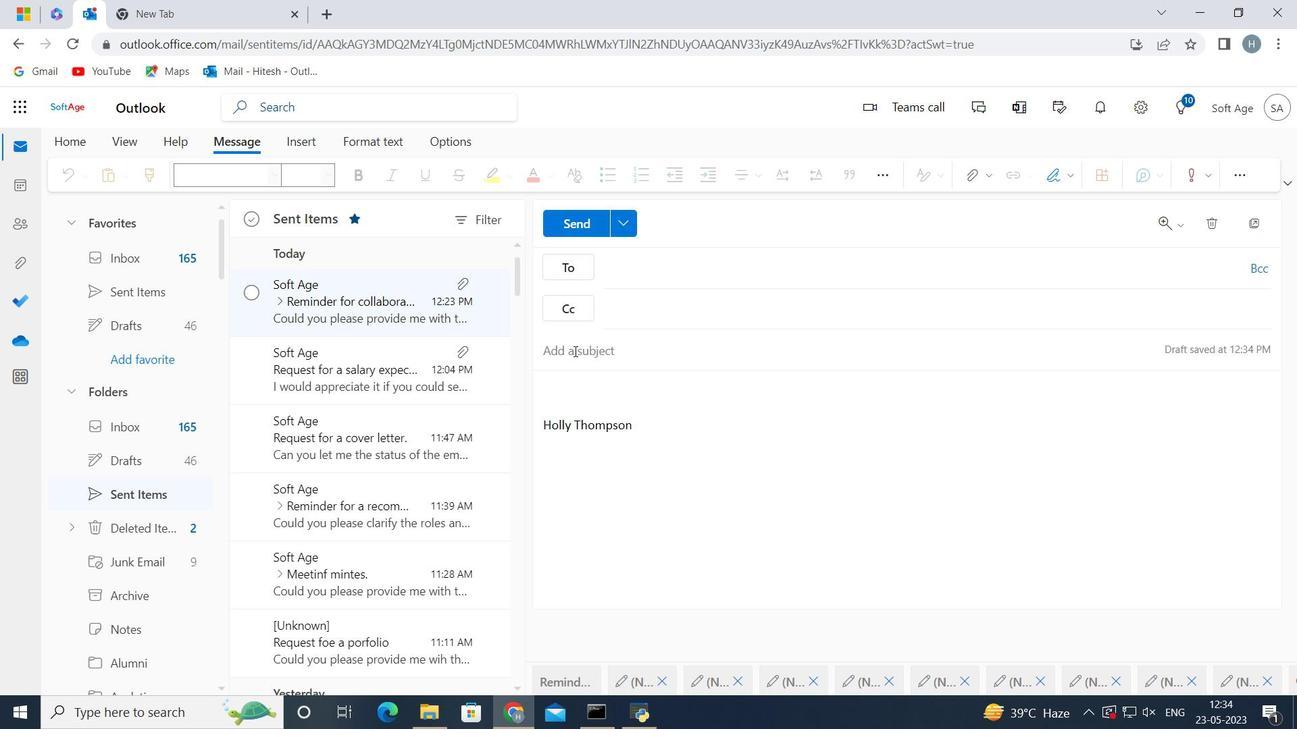 
Action: Key pressed <Key.shift>Congratulations<Key.space>on<Key.space>a<Key.space>promotion<Key.space>
Screenshot: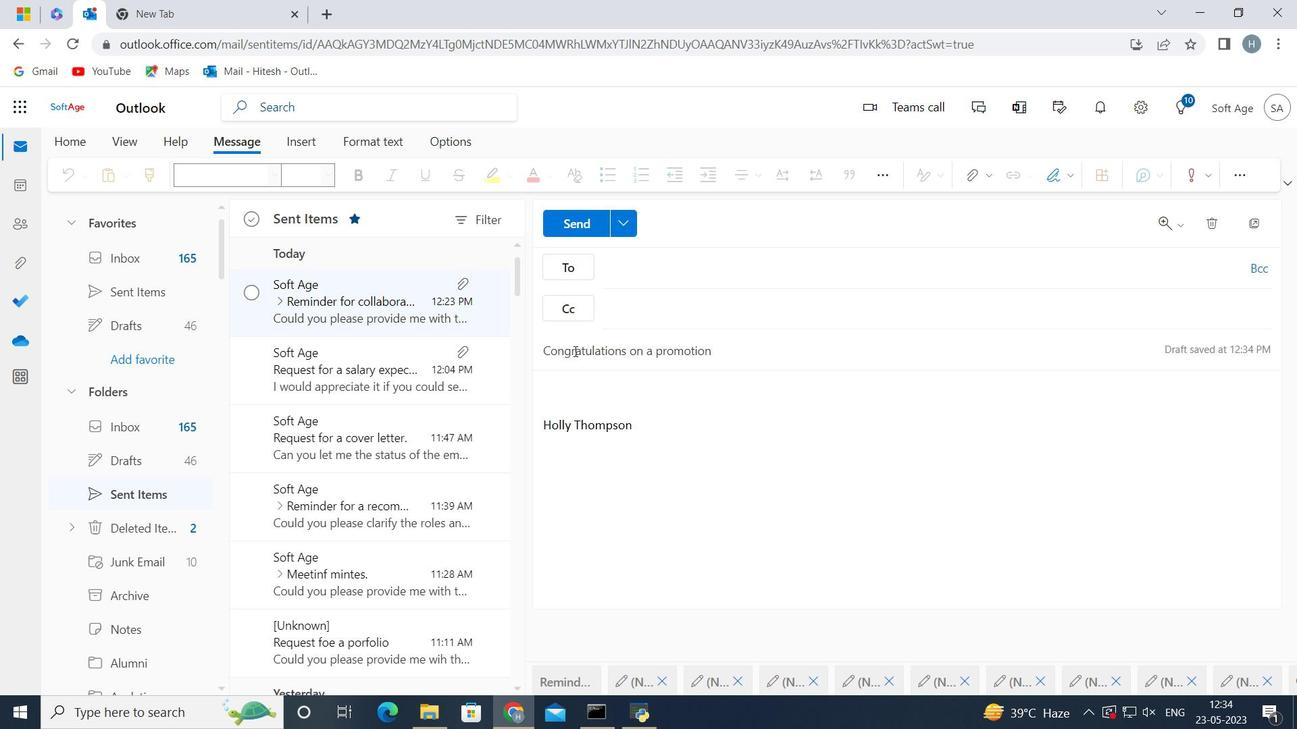
Action: Mouse moved to (625, 433)
Screenshot: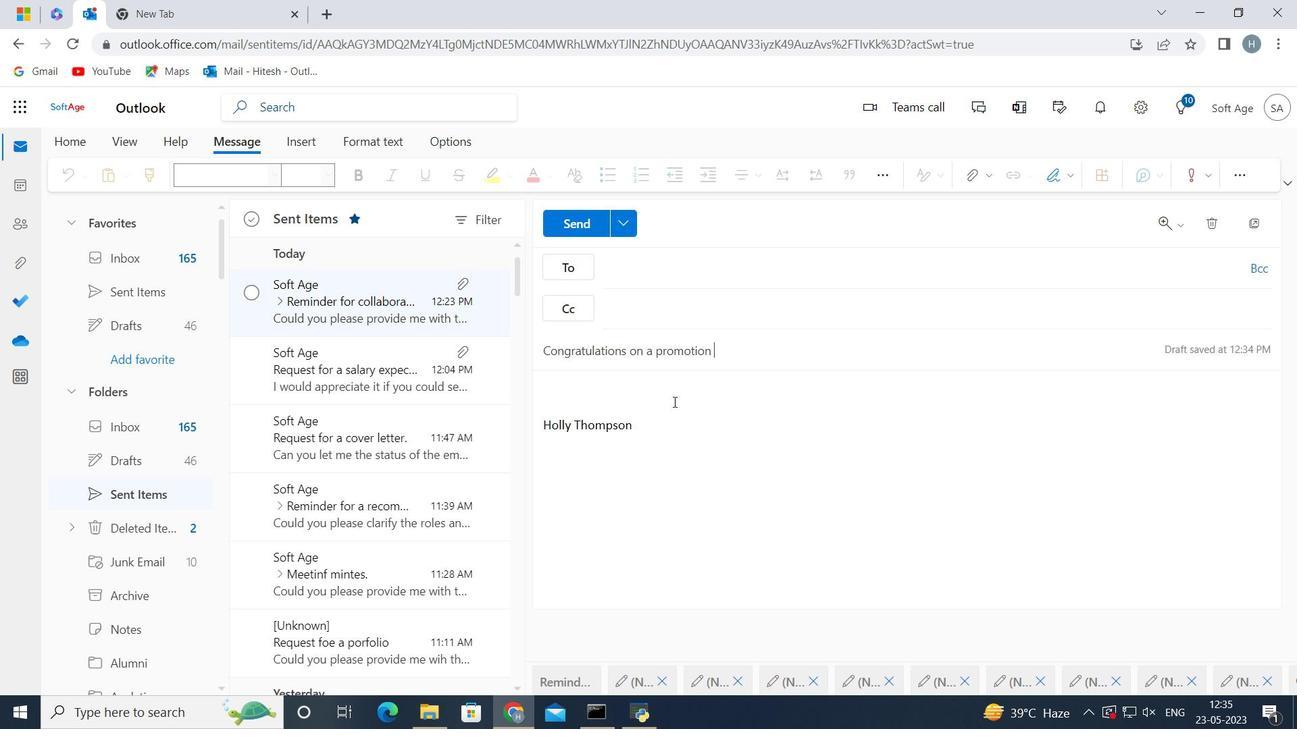 
Action: Mouse pressed left at (625, 433)
Screenshot: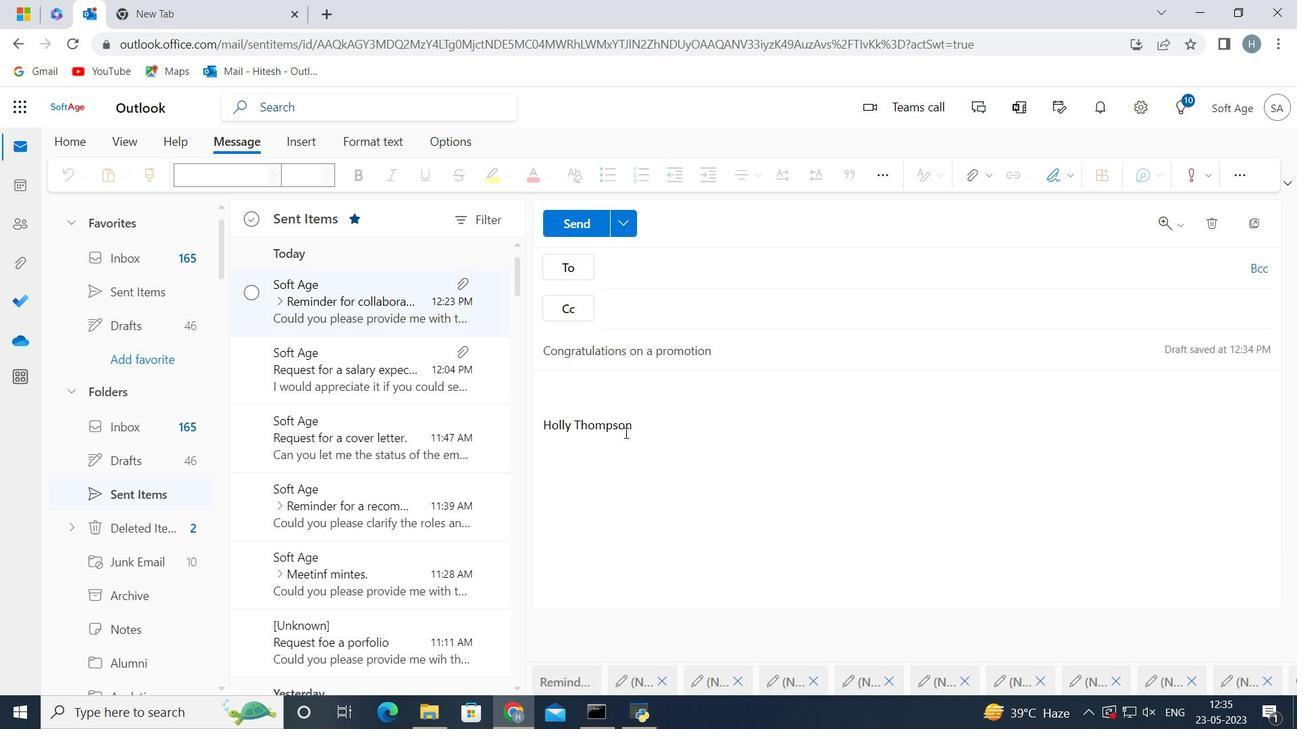 
Action: Mouse moved to (643, 428)
Screenshot: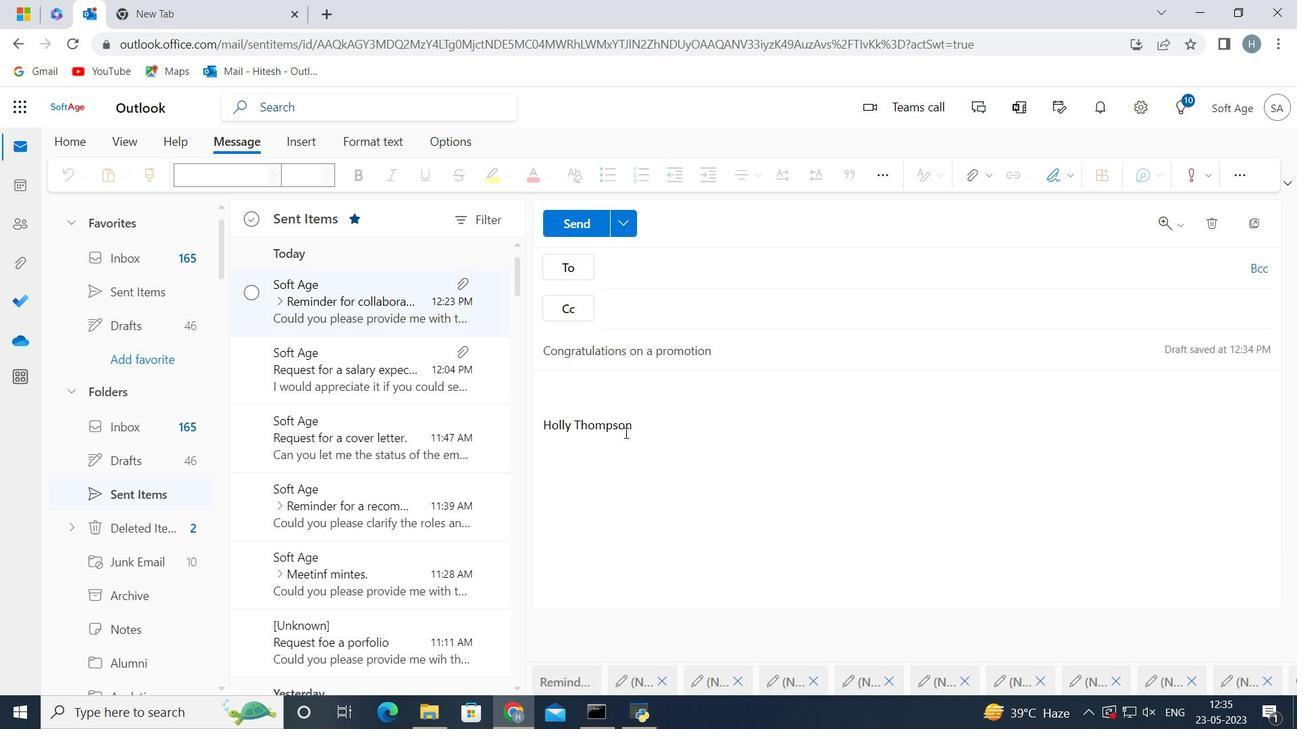 
Action: Mouse pressed left at (643, 428)
Screenshot: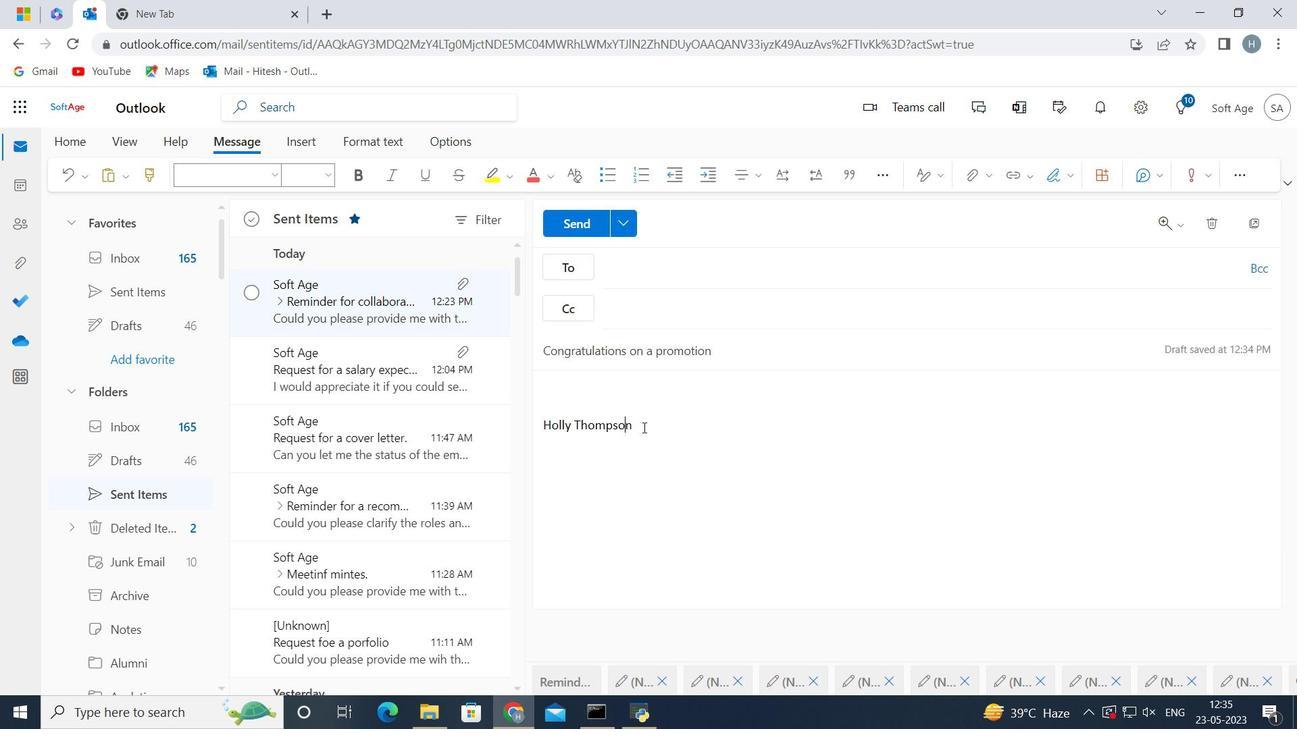 
Action: Mouse moved to (643, 428)
Screenshot: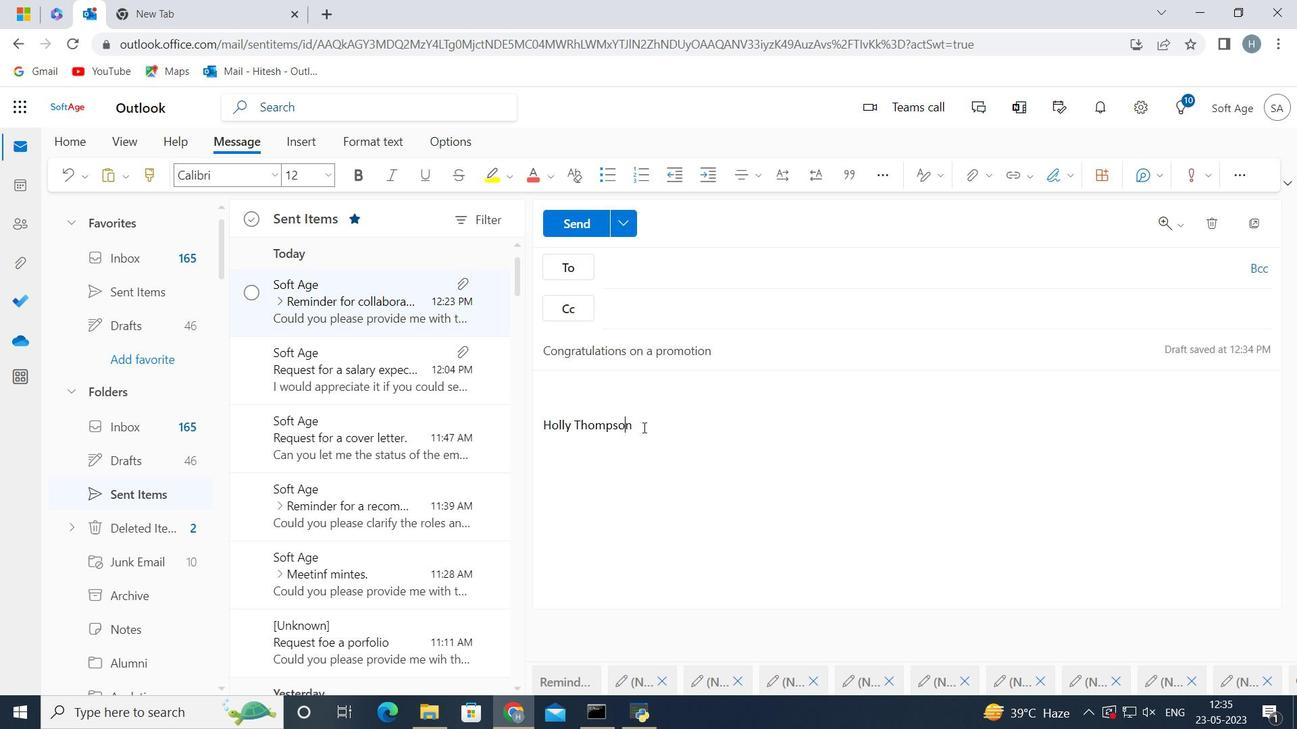 
Action: Key pressed <Key.backspace><Key.backspace><Key.backspace><Key.backspace><Key.backspace><Key.backspace><Key.backspace><Key.backspace><Key.backspace><Key.backspace><Key.backspace><Key.backspace><Key.backspace><Key.backspace><Key.backspace><Key.backspace><Key.backspace><Key.backspace><Key.backspace><Key.backspace><Key.backspace><Key.backspace><Key.backspace><Key.backspace><Key.backspace><Key.backspace><Key.backspace><Key.backspace><Key.backspace><Key.backspace><Key.backspace><Key.shift>Please<Key.space>let<Key.space>us<Key.space>know<Key.space>if<Key.space>you<Key.space>need<Key.space>any<Key.space>assistance<Key.space>with<Key.space>the<Key.space>travel<Key.space>arrangen<Key.backspace>mw<Key.backspace>ents<Key.space>
Screenshot: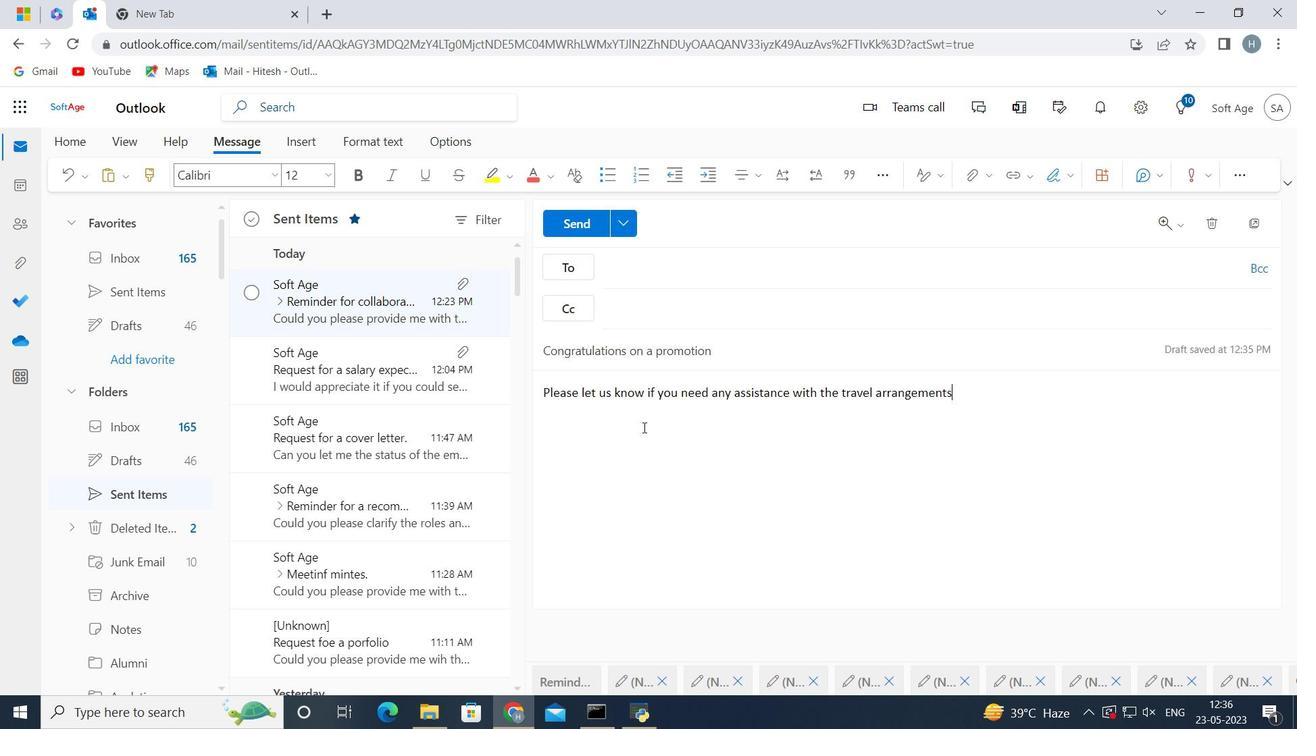 
Action: Mouse moved to (664, 269)
Screenshot: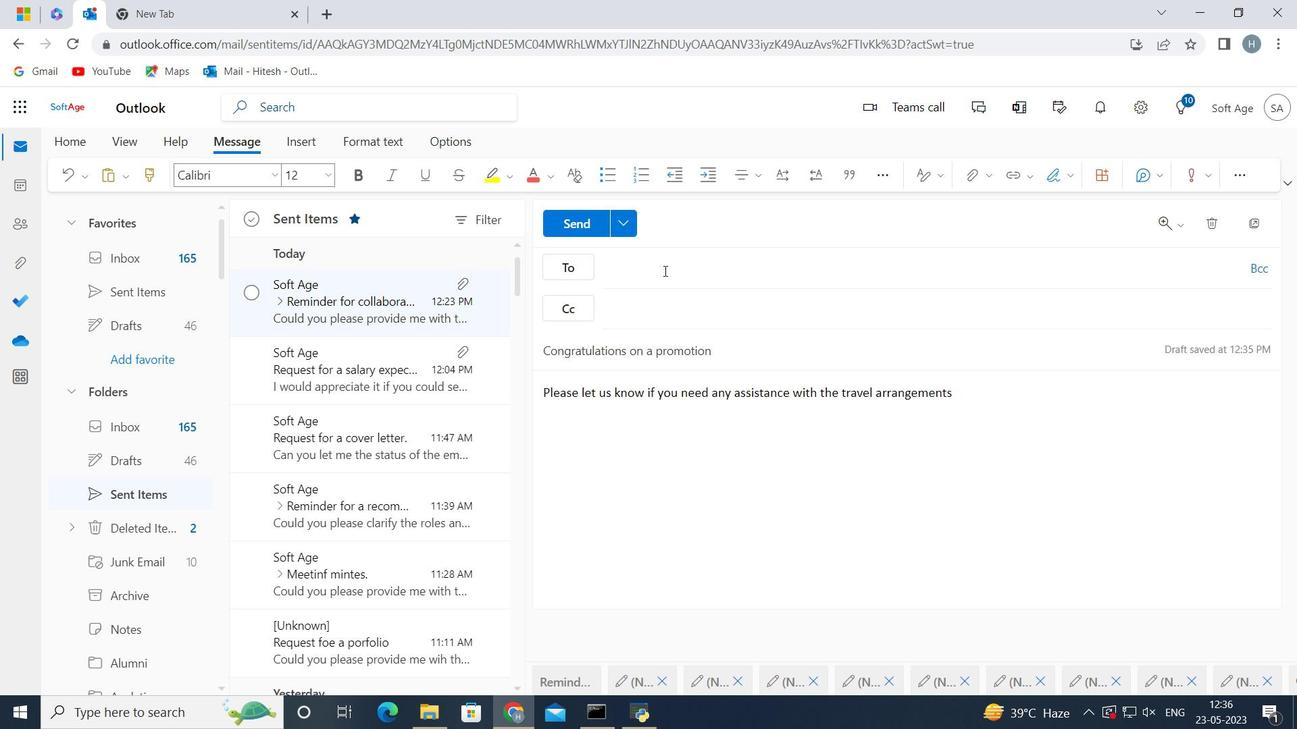 
Action: Mouse pressed left at (664, 269)
Screenshot: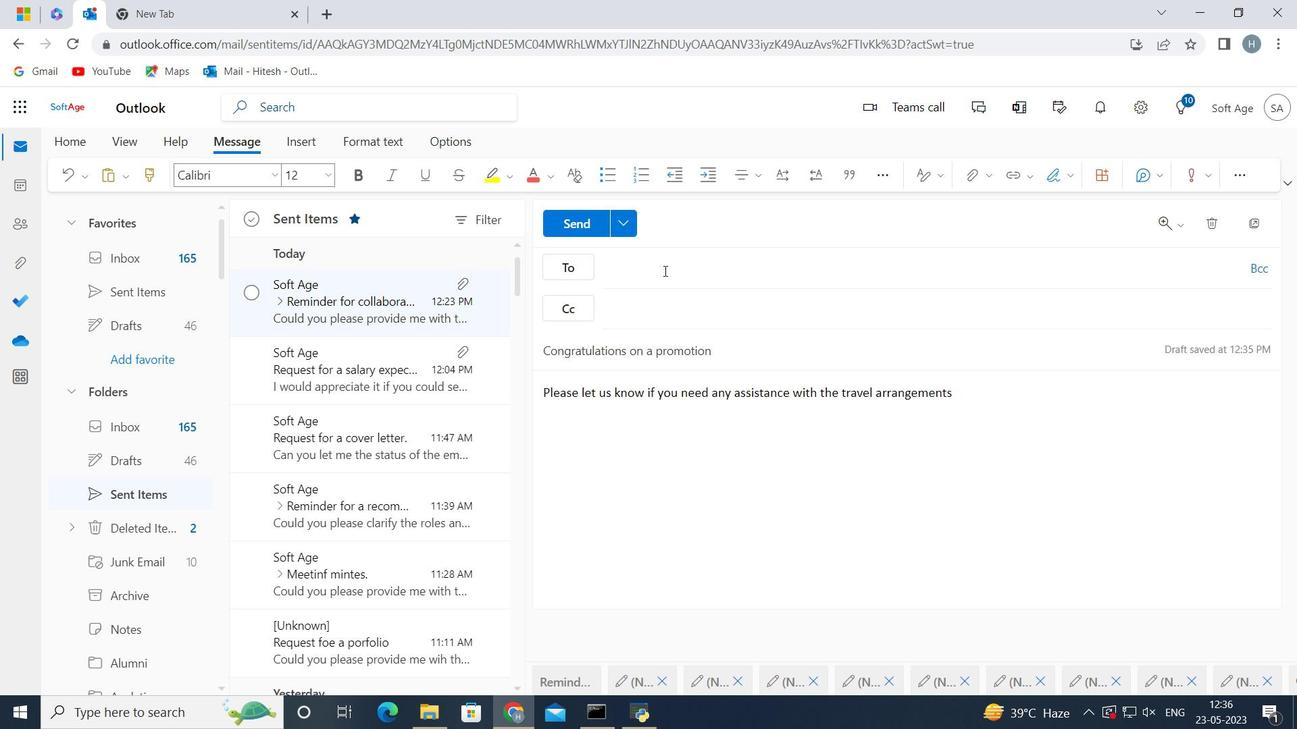 
Action: Key pressed softage.net
Screenshot: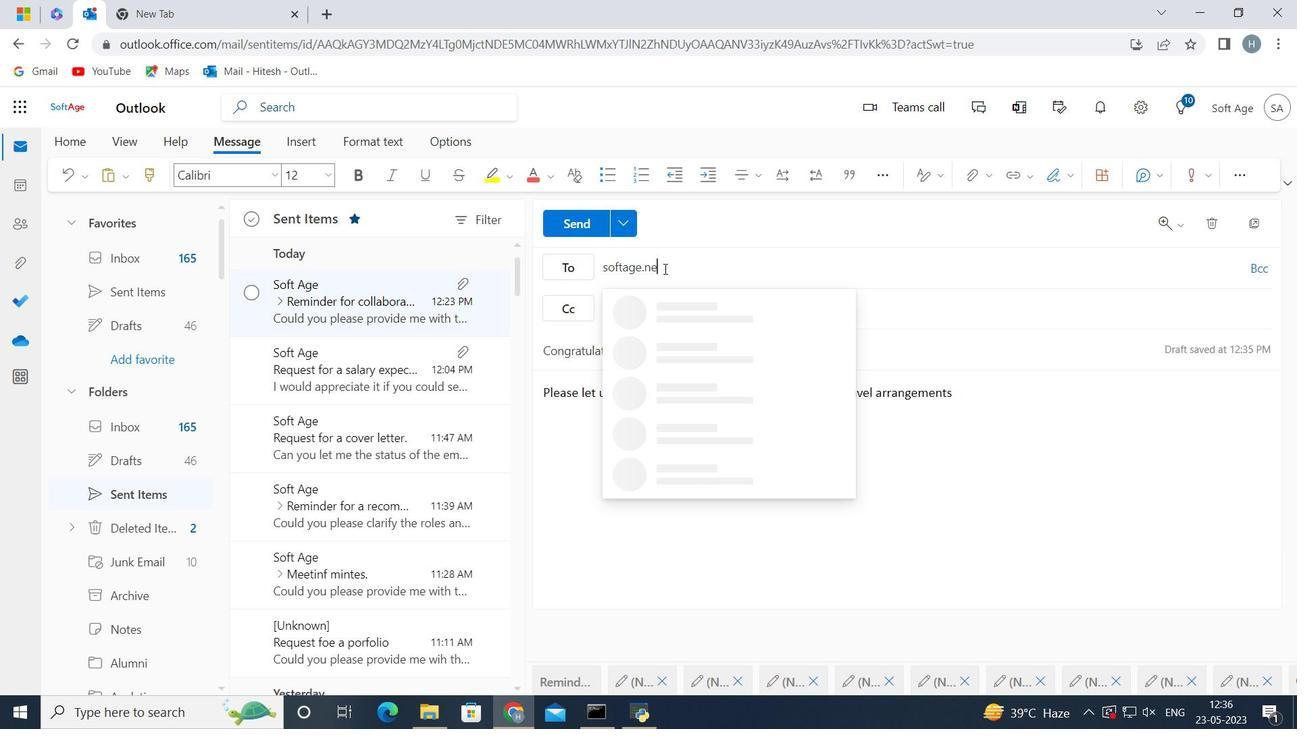 
Action: Mouse moved to (727, 253)
Screenshot: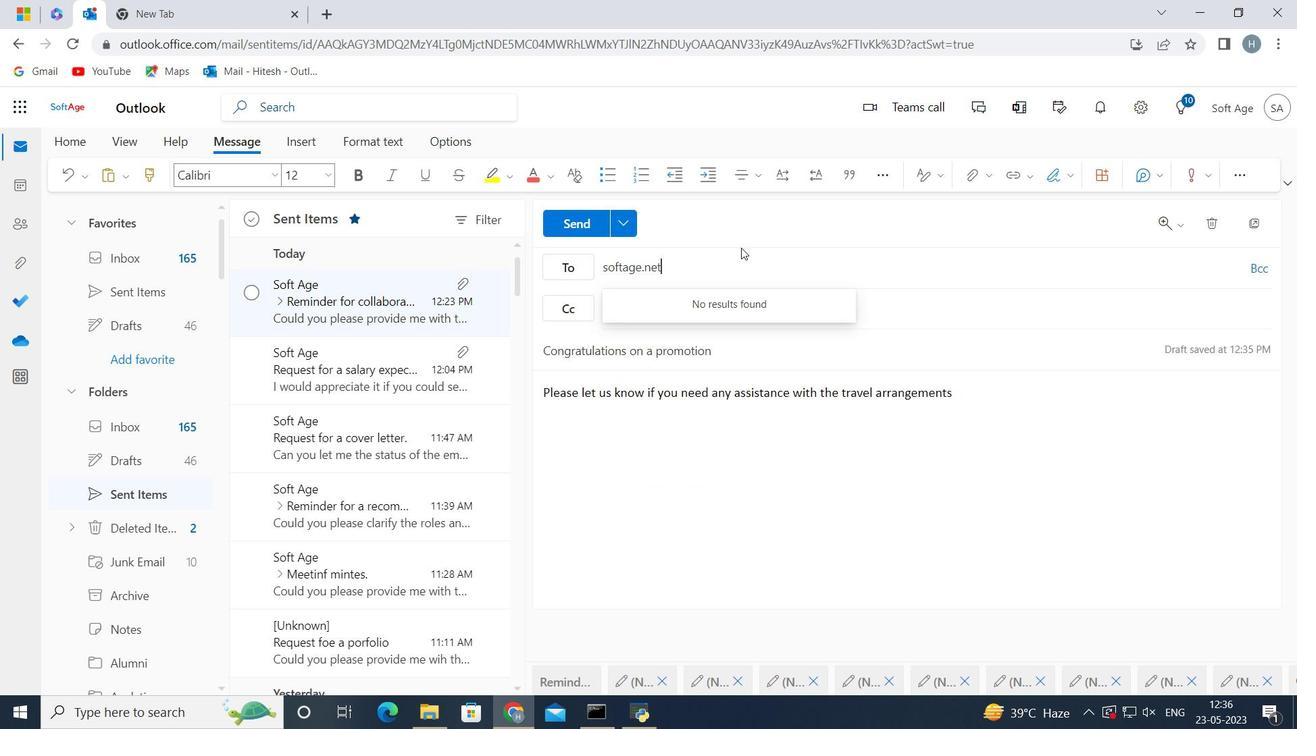 
Action: Key pressed <Key.backspace><Key.backspace><Key.backspace><Key.backspace>.1<Key.shift>@softage.net
Screenshot: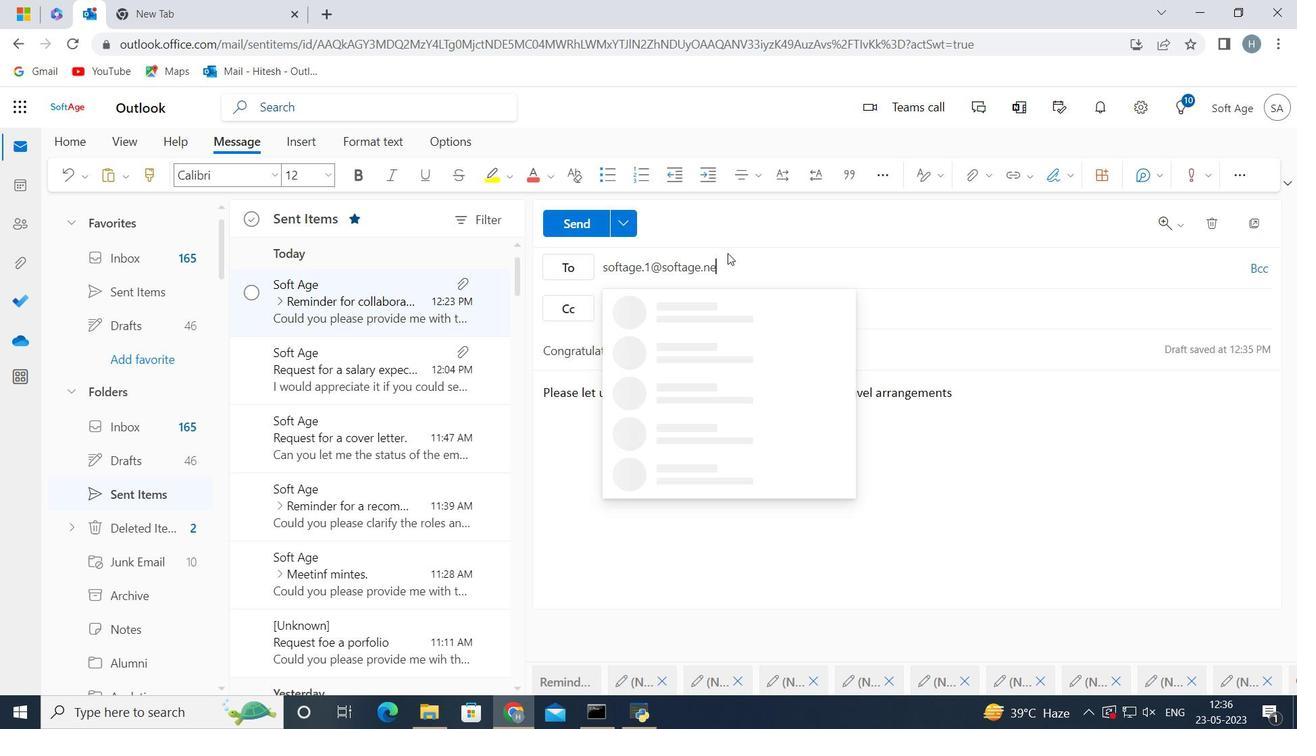
Action: Mouse moved to (712, 304)
Screenshot: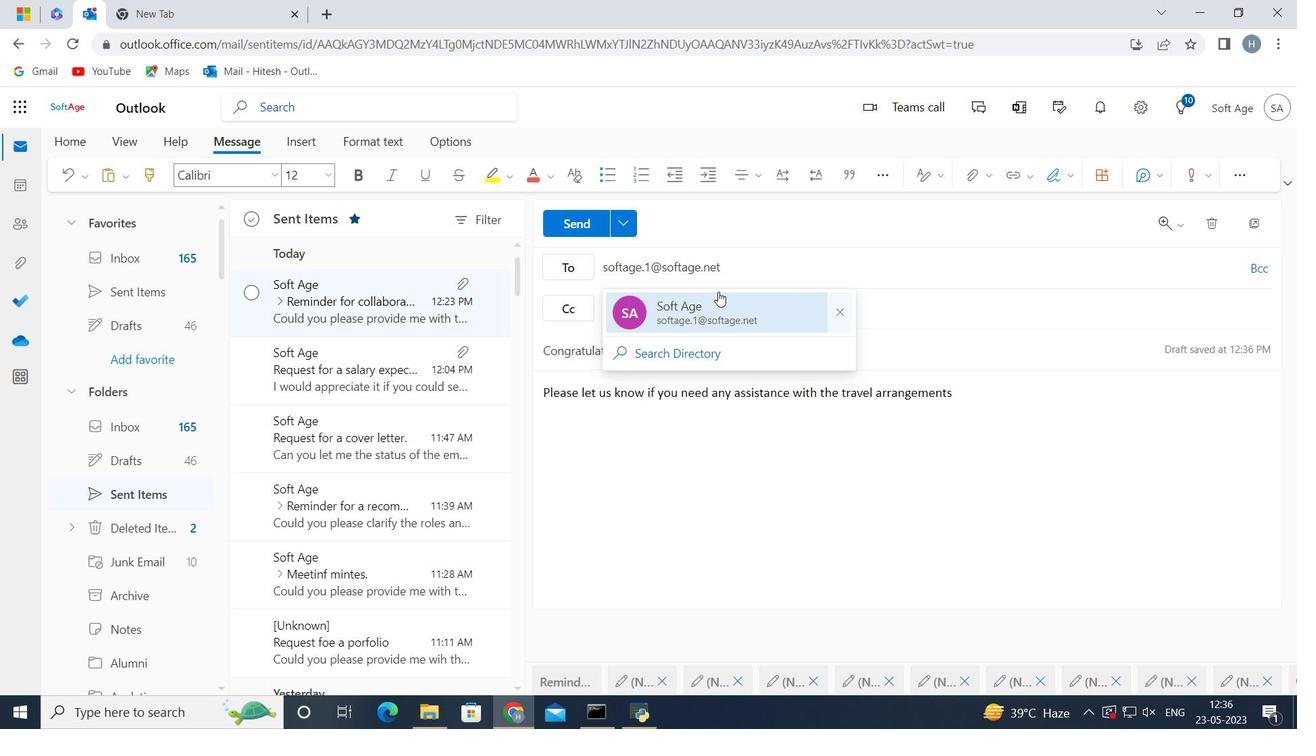 
Action: Mouse pressed left at (712, 304)
Screenshot: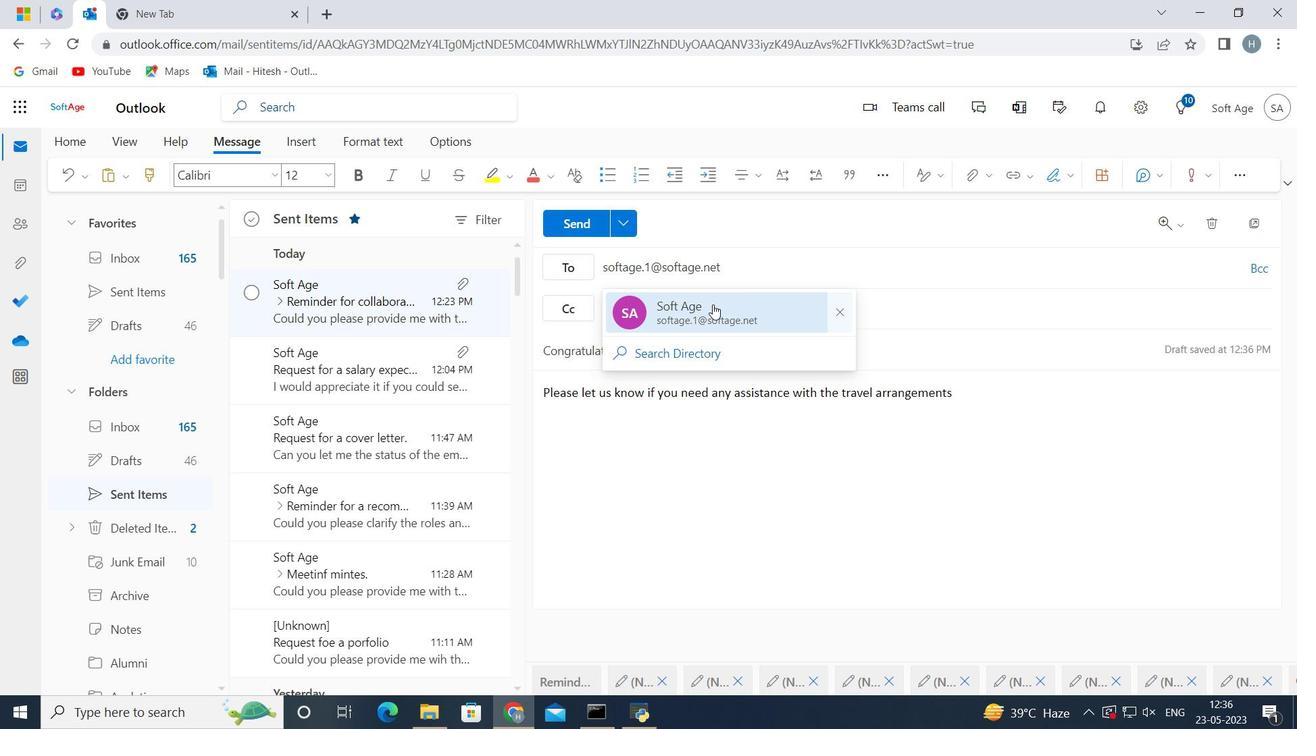 
Action: Mouse moved to (578, 218)
Screenshot: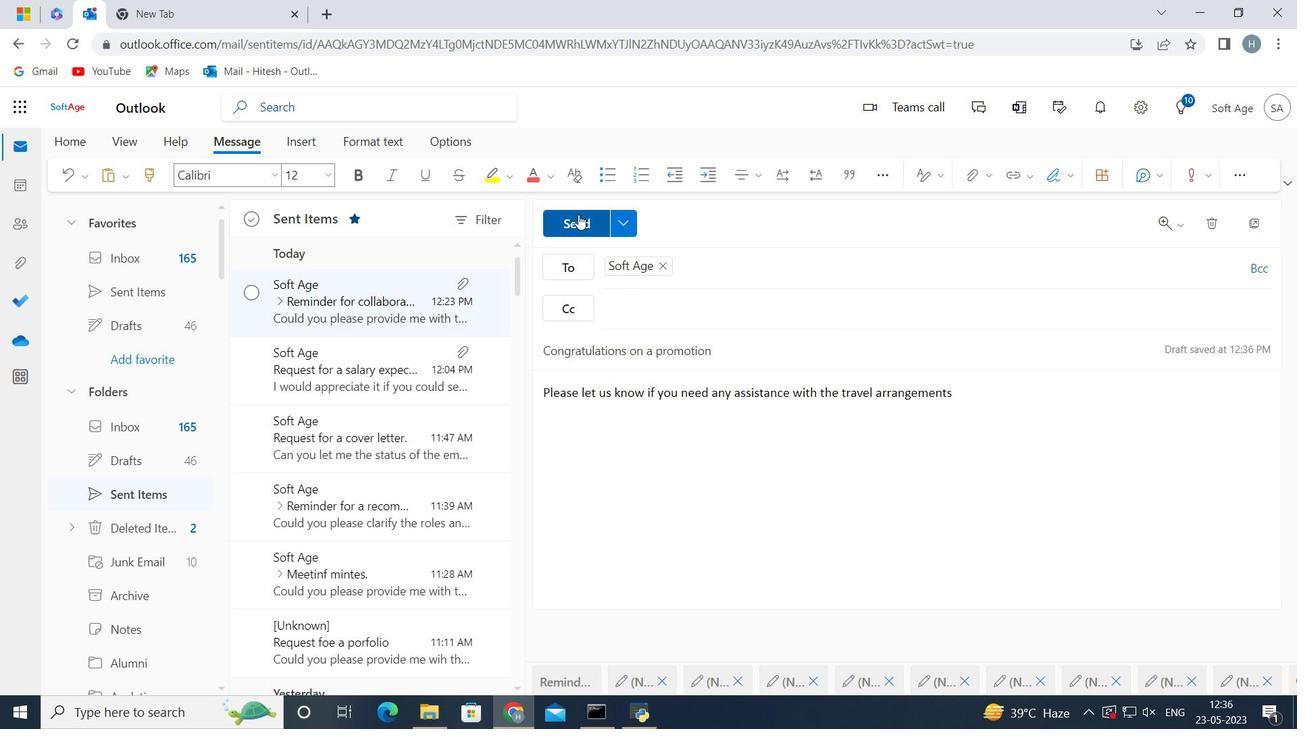 
Action: Mouse pressed left at (578, 218)
Screenshot: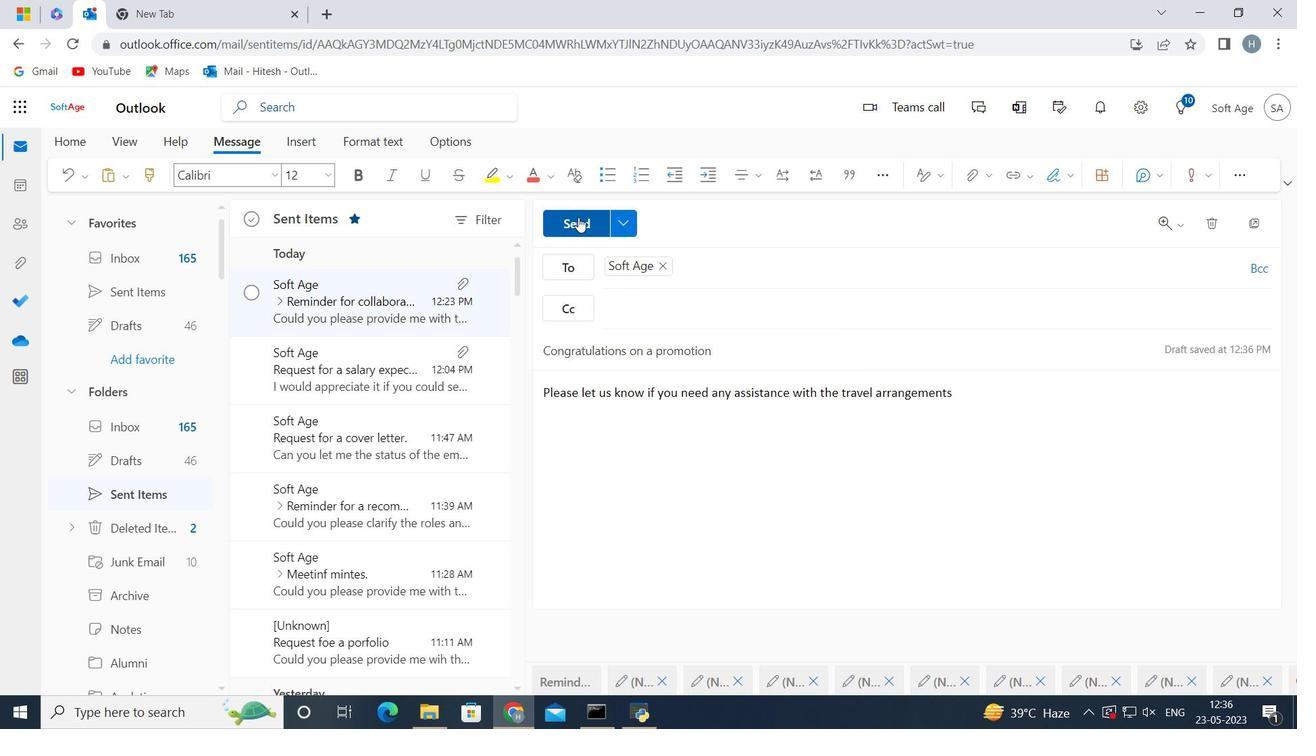 
Action: Mouse moved to (365, 296)
Screenshot: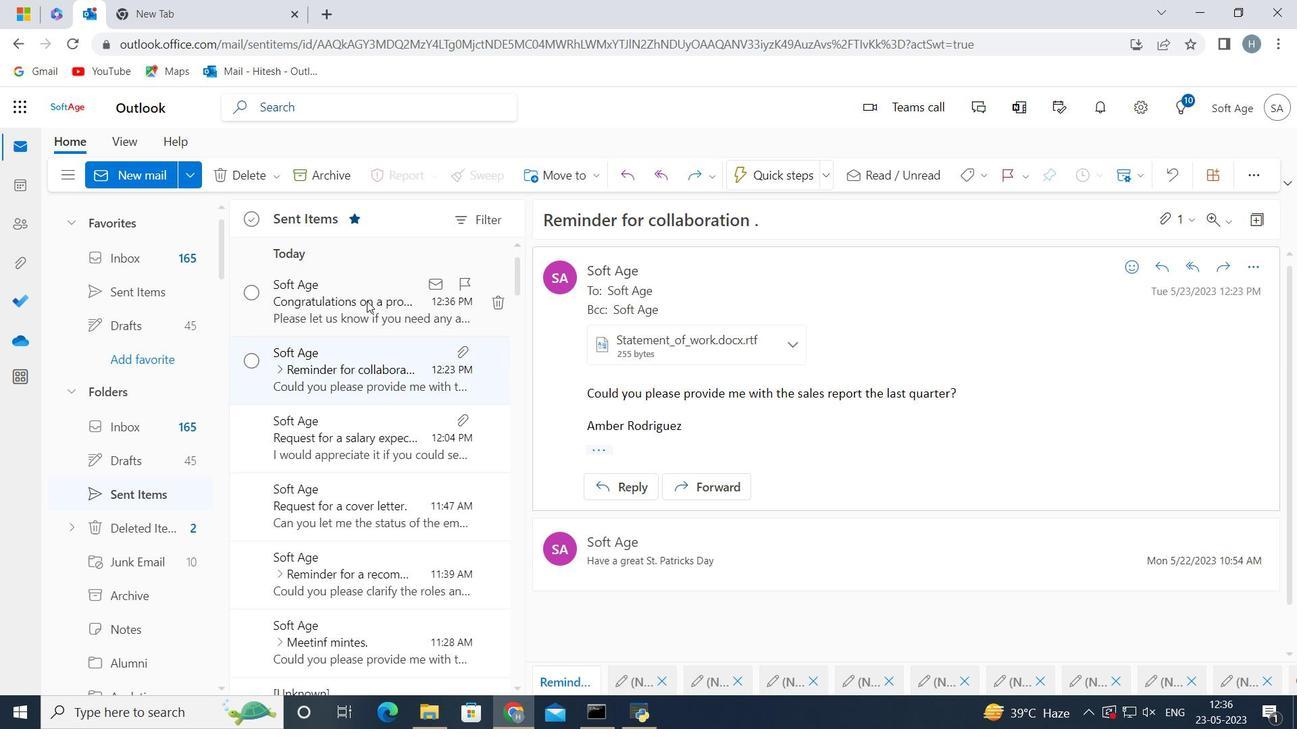 
Action: Mouse pressed left at (365, 296)
Screenshot: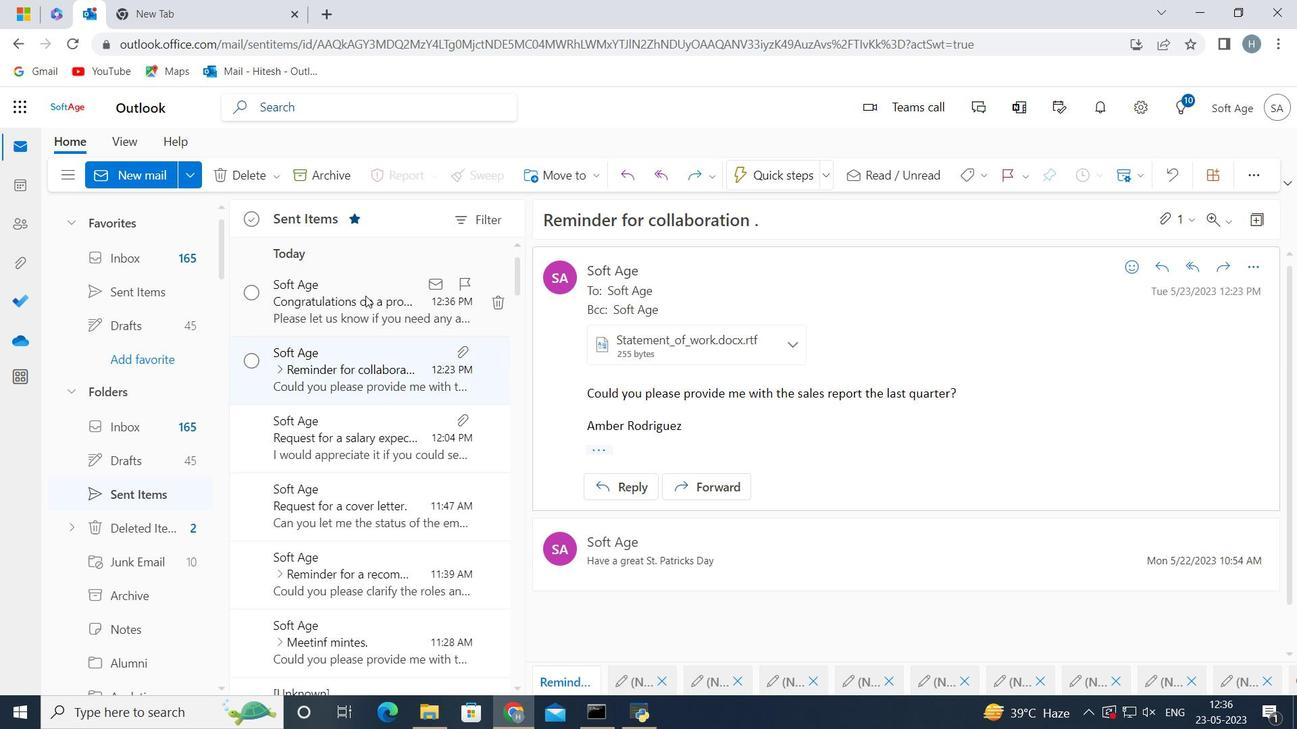 
Action: Mouse moved to (569, 174)
Screenshot: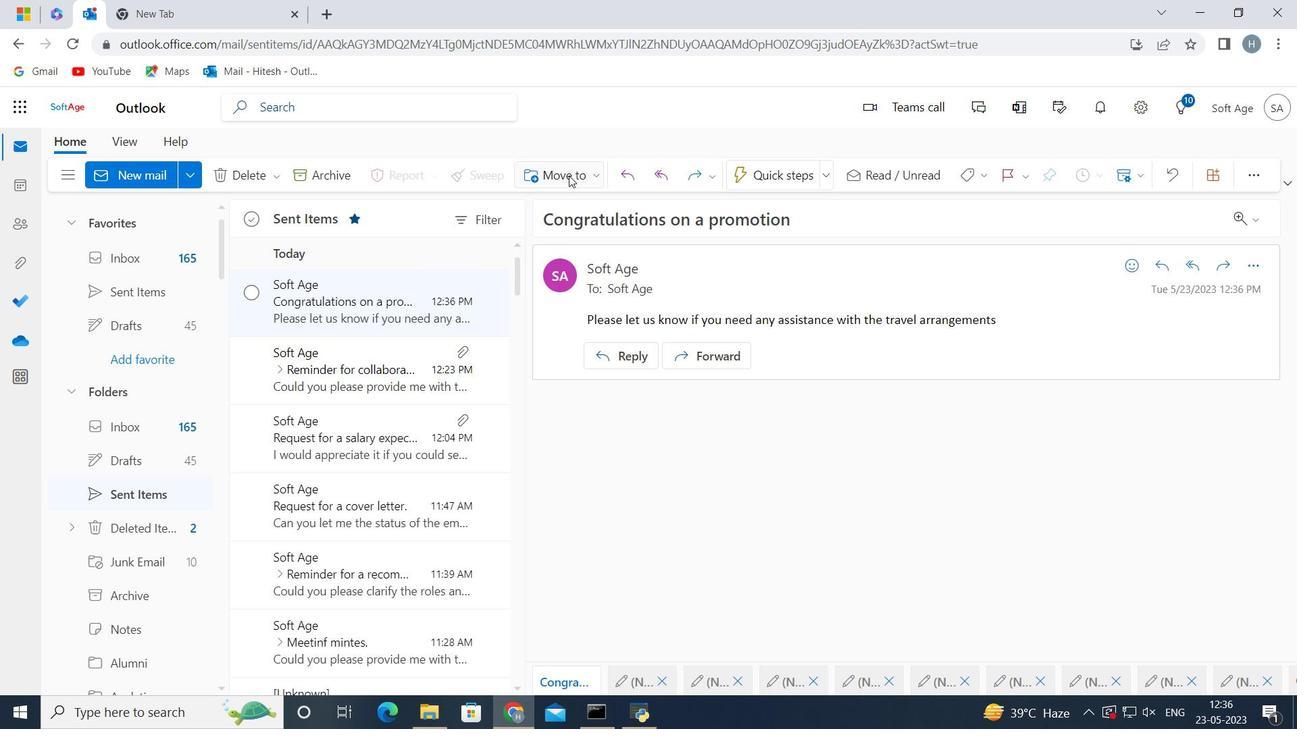 
Action: Mouse pressed left at (569, 174)
Screenshot: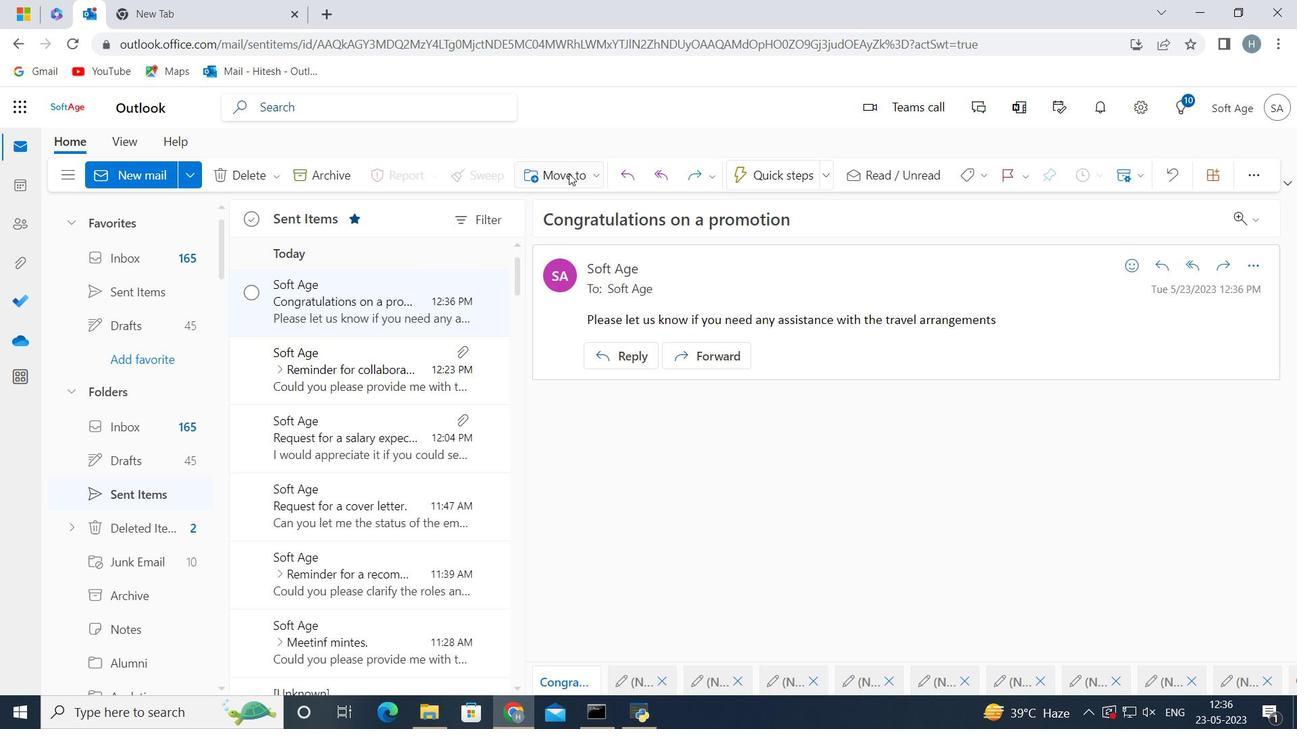 
Action: Mouse moved to (589, 205)
Screenshot: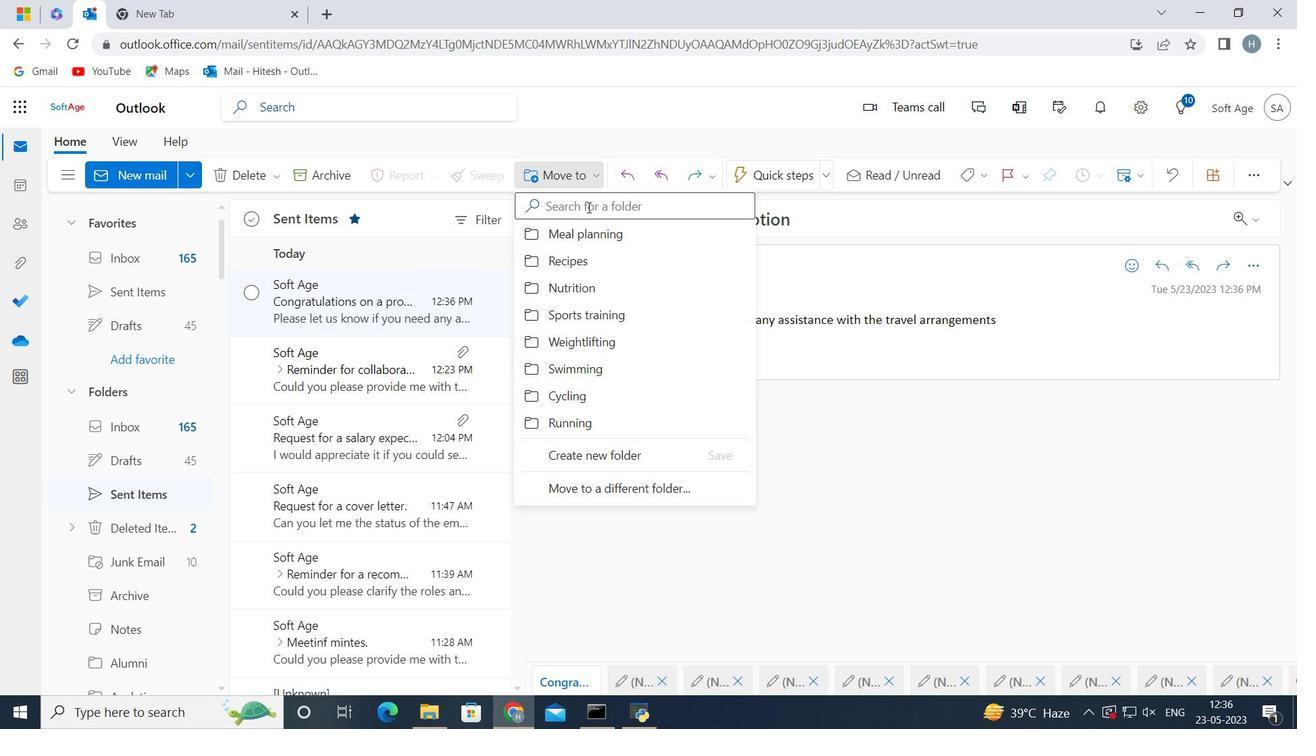 
Action: Mouse pressed left at (589, 205)
Screenshot: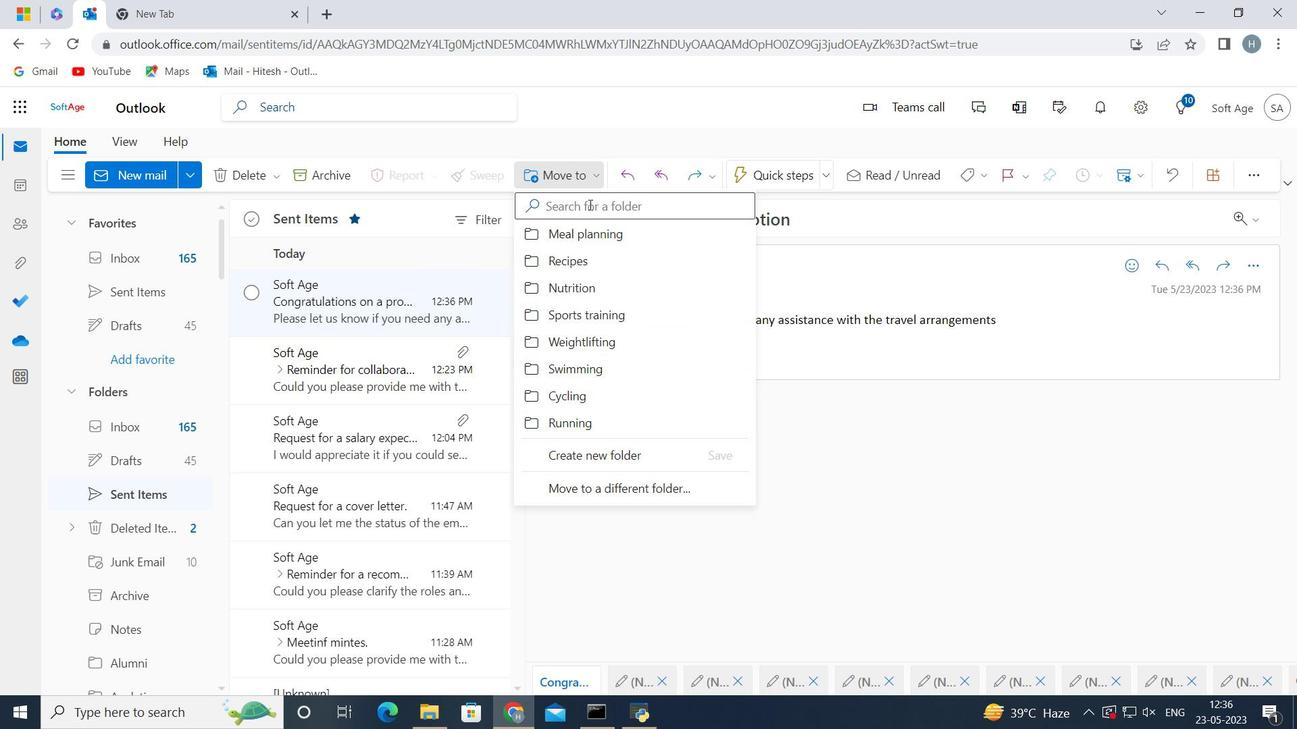 
Action: Mouse moved to (589, 205)
Screenshot: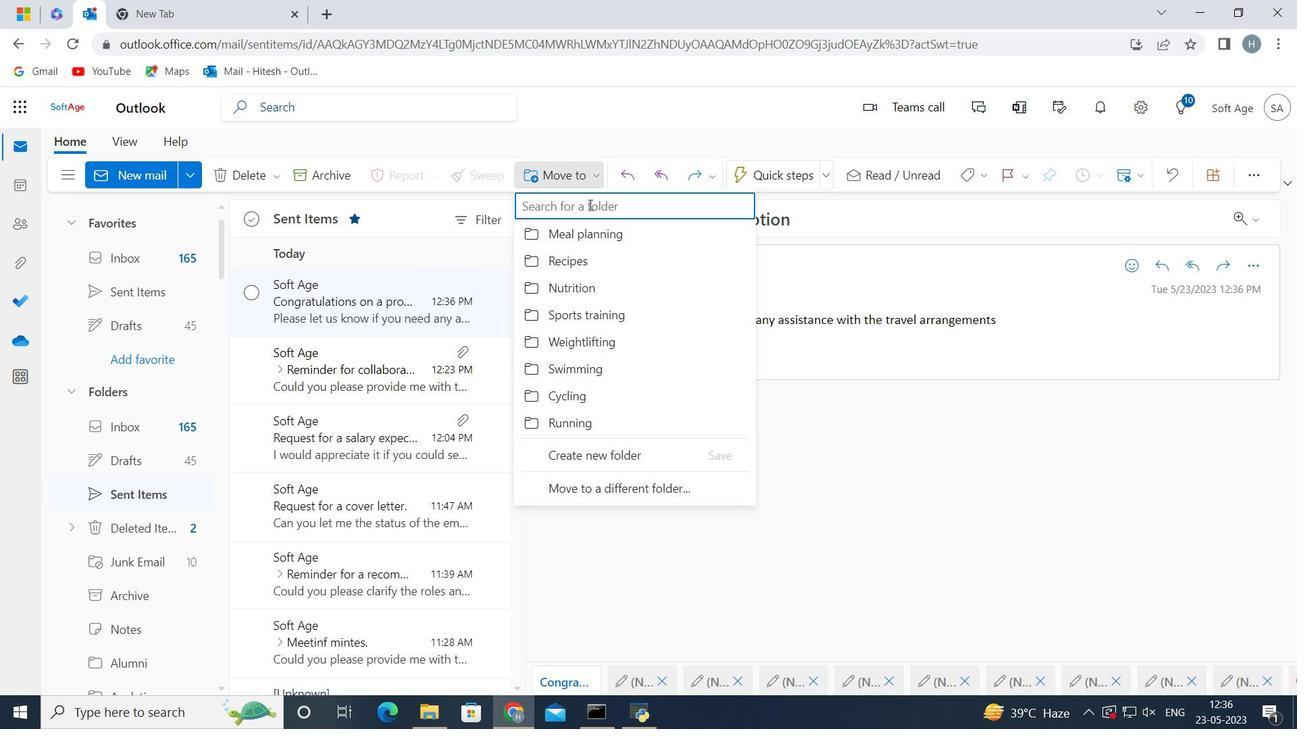
Action: Key pressed <Key.shift><Key.shift><Key.shift><Key.shift><Key.shift><Key.shift><Key.shift><Key.shift><Key.shift><Key.shift><Key.shift>Grocery<Key.space>l
Screenshot: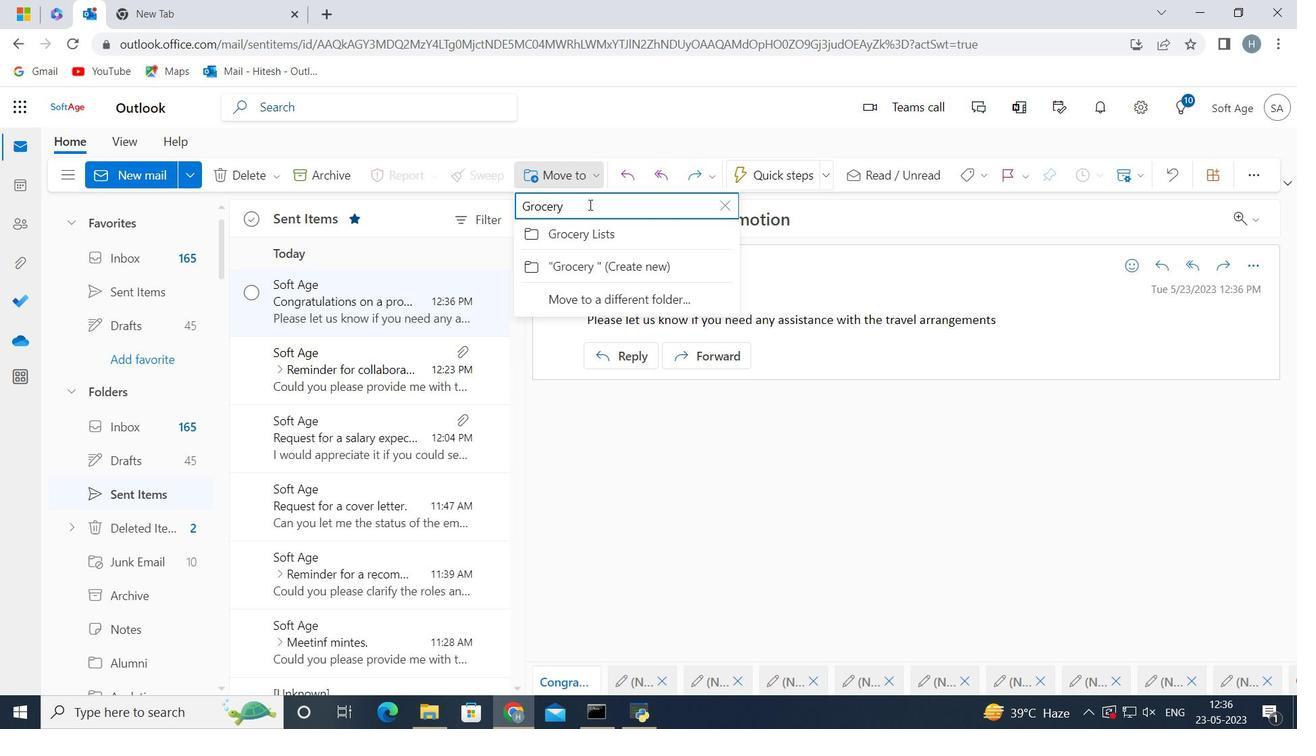 
Action: Mouse moved to (529, 231)
Screenshot: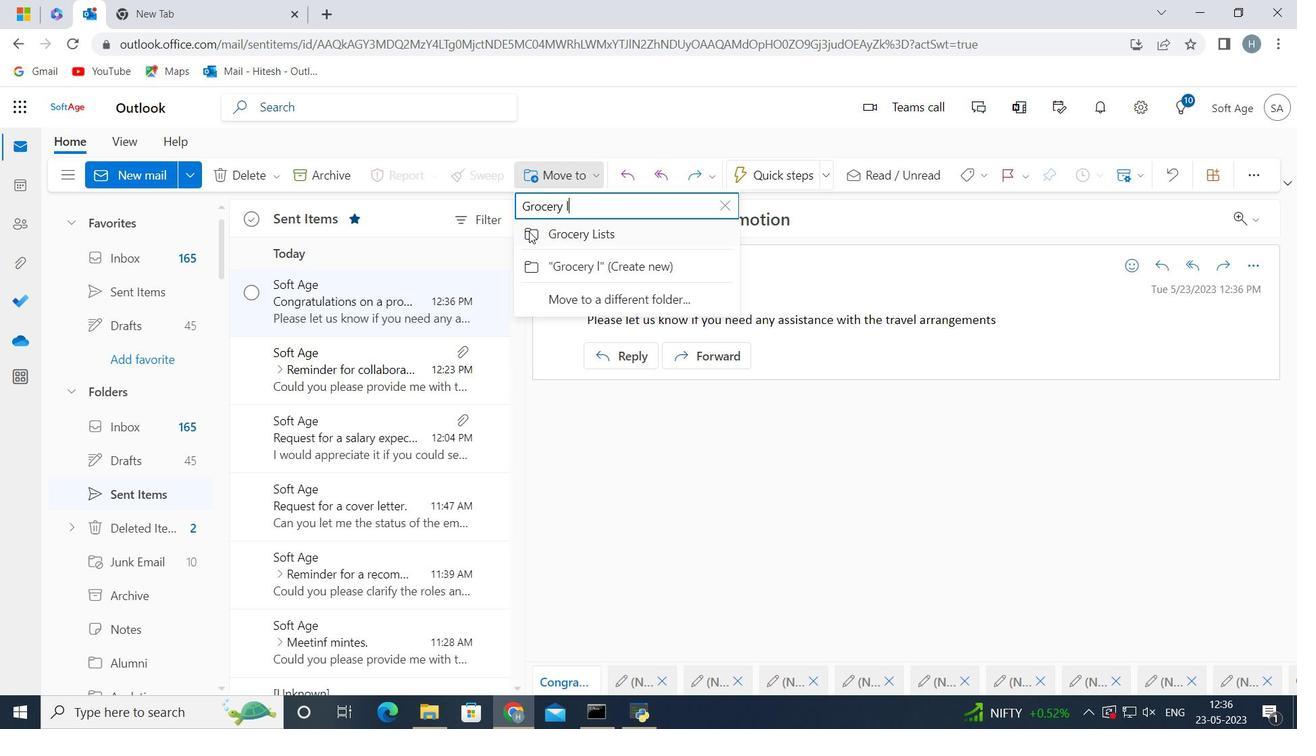 
Action: Mouse pressed left at (529, 231)
Screenshot: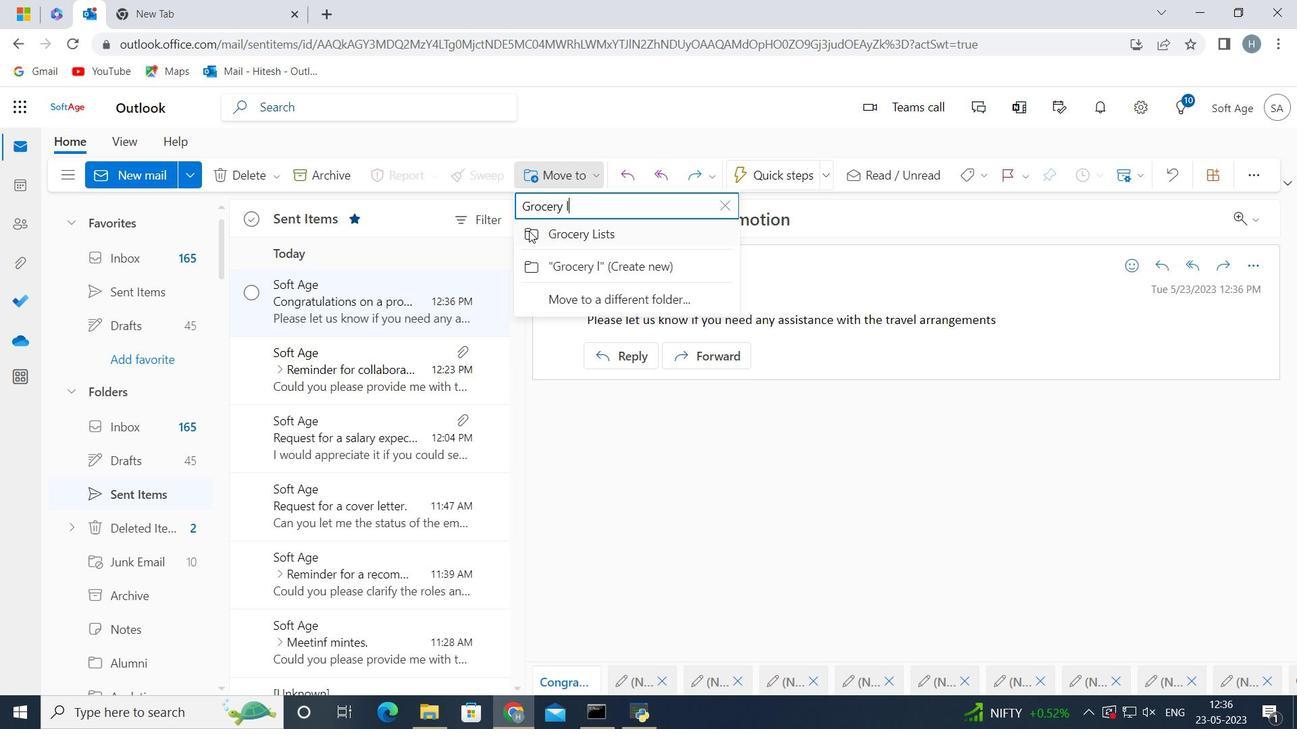 
Action: Mouse moved to (610, 423)
Screenshot: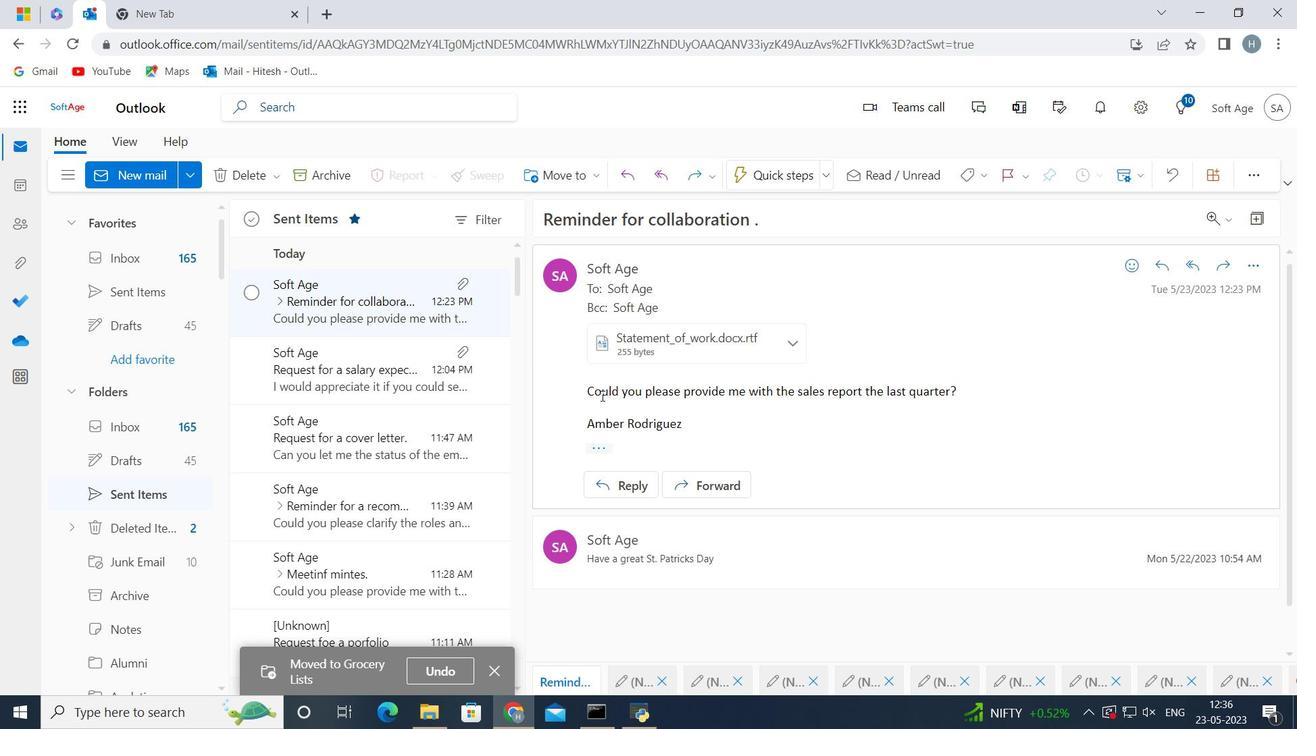 
